 Task: Search one way flight ticket for 4 adults, 2 children, 2 infants in seat and 1 infant on lap in premium economy from Rockford: Chicago Rockford International Airport(was Northwest Chicagoland Regional Airport At Rockford) to Rock Springs: Southwest Wyoming Regional Airport (rock Springs Sweetwater County Airport) on 8-5-2023. Number of bags: 9 checked bags. Price is upto 108000. Outbound departure time preference is 10:00.
Action: Mouse moved to (299, 271)
Screenshot: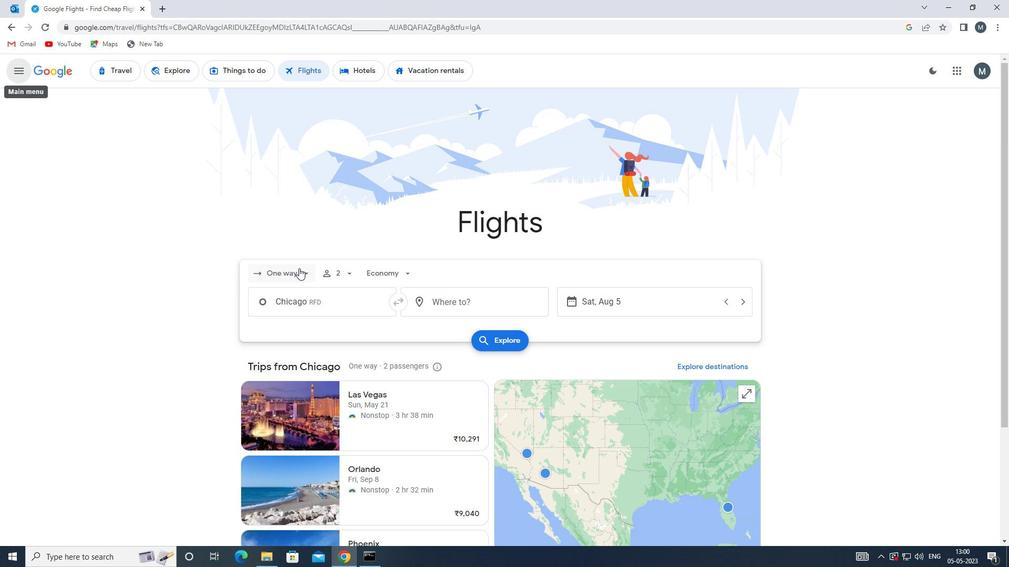 
Action: Mouse pressed left at (299, 271)
Screenshot: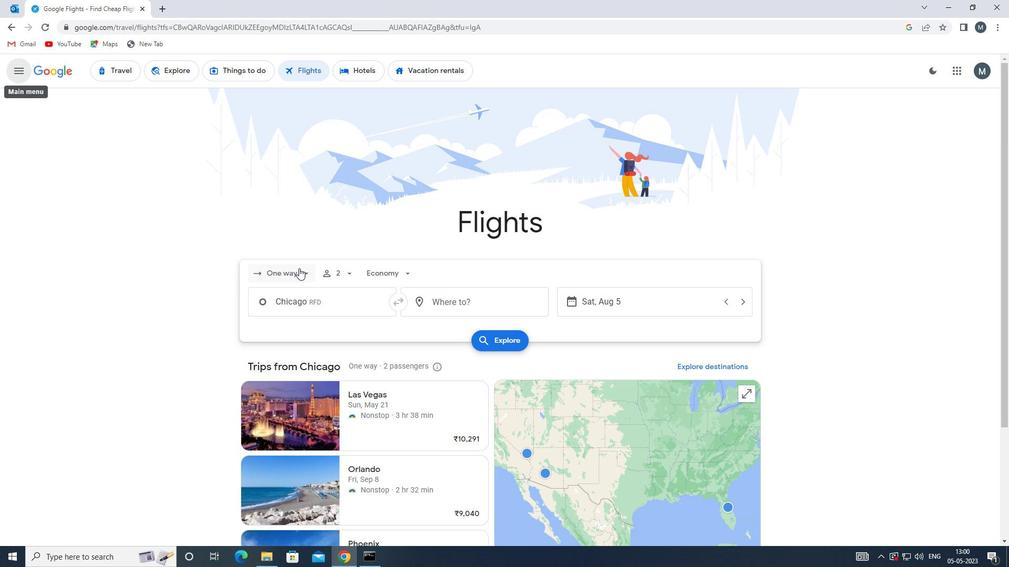 
Action: Mouse moved to (300, 320)
Screenshot: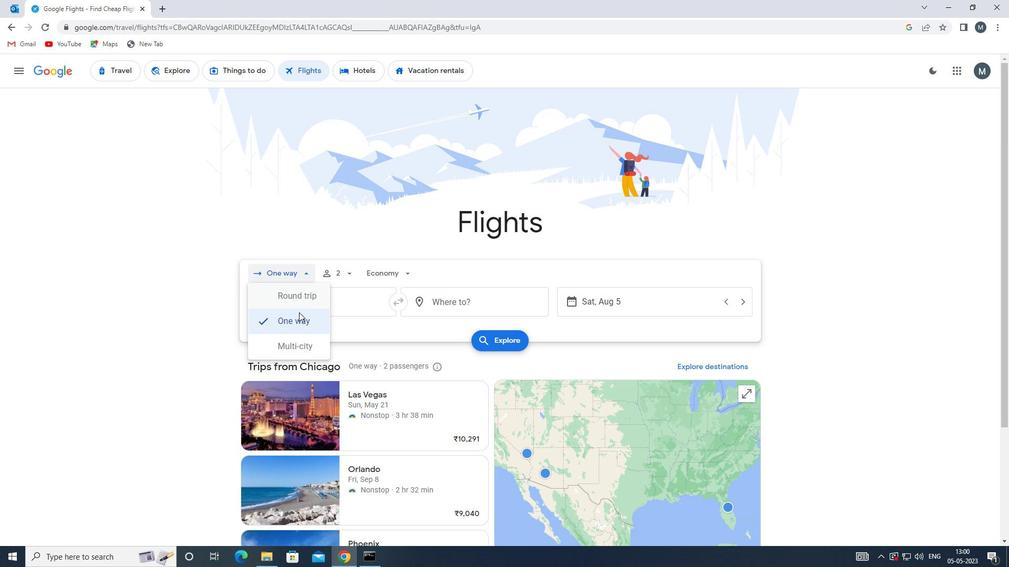 
Action: Mouse pressed left at (300, 320)
Screenshot: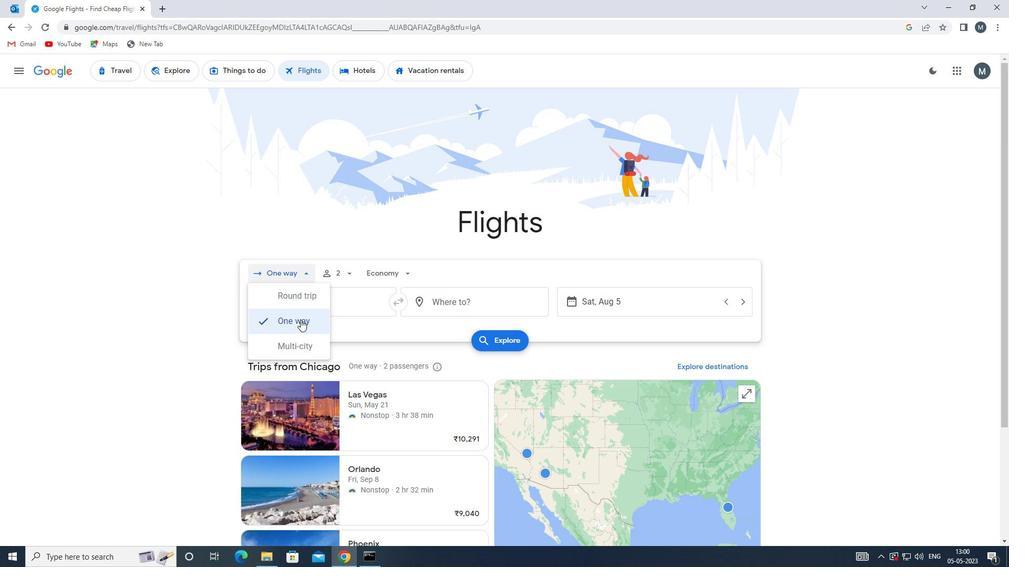 
Action: Mouse moved to (347, 276)
Screenshot: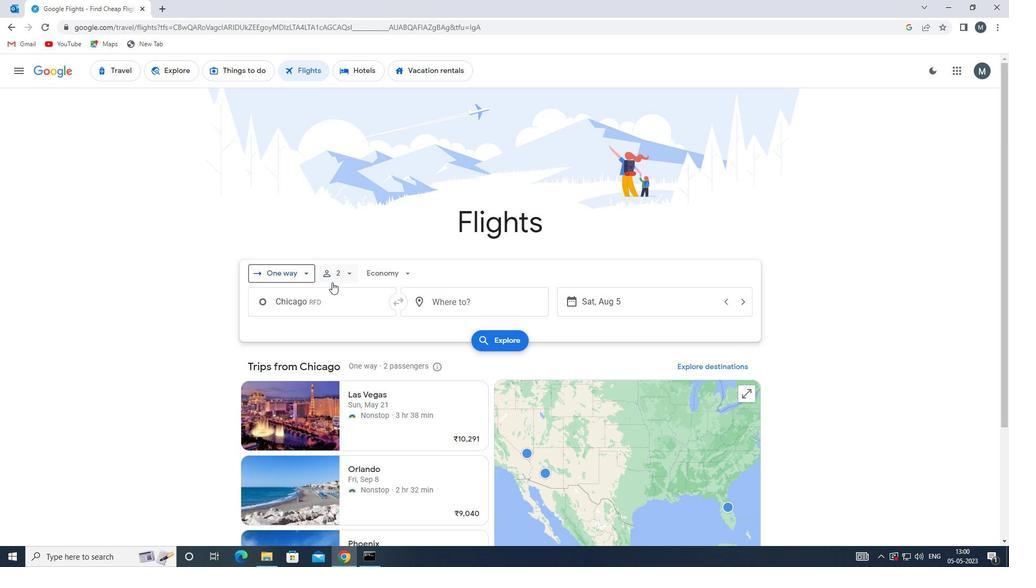 
Action: Mouse pressed left at (347, 276)
Screenshot: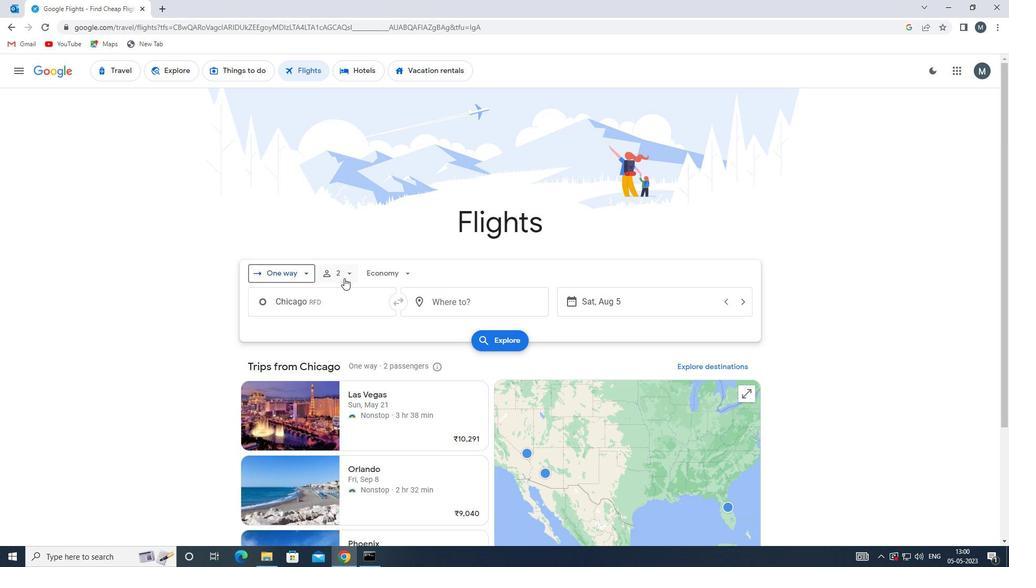 
Action: Mouse moved to (422, 299)
Screenshot: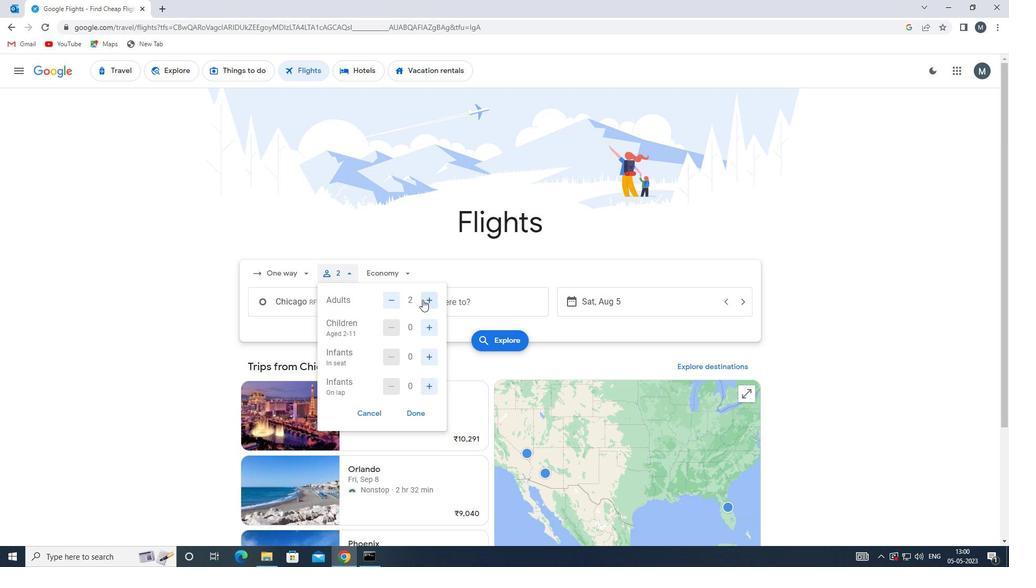 
Action: Mouse pressed left at (422, 299)
Screenshot: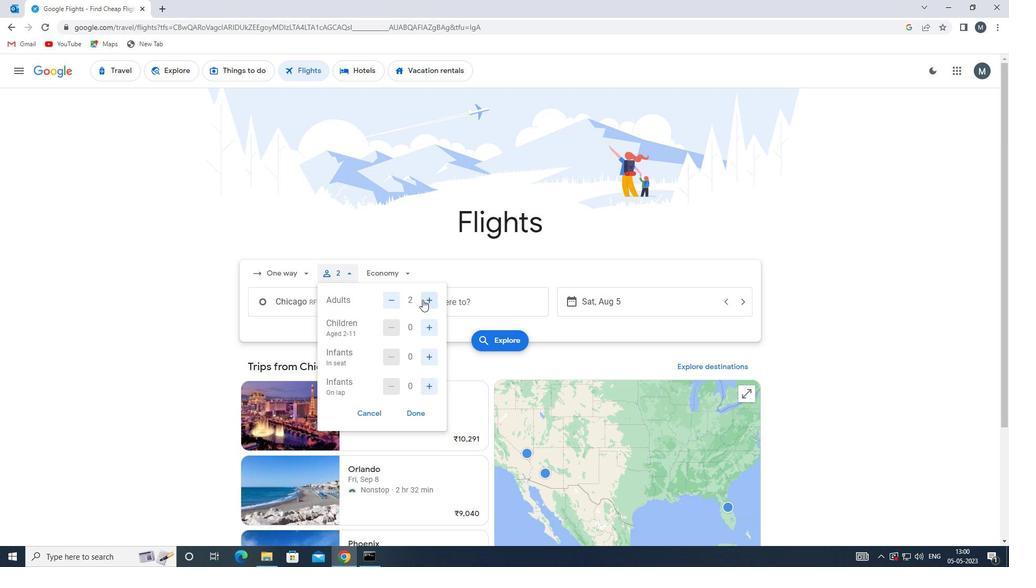 
Action: Mouse moved to (426, 301)
Screenshot: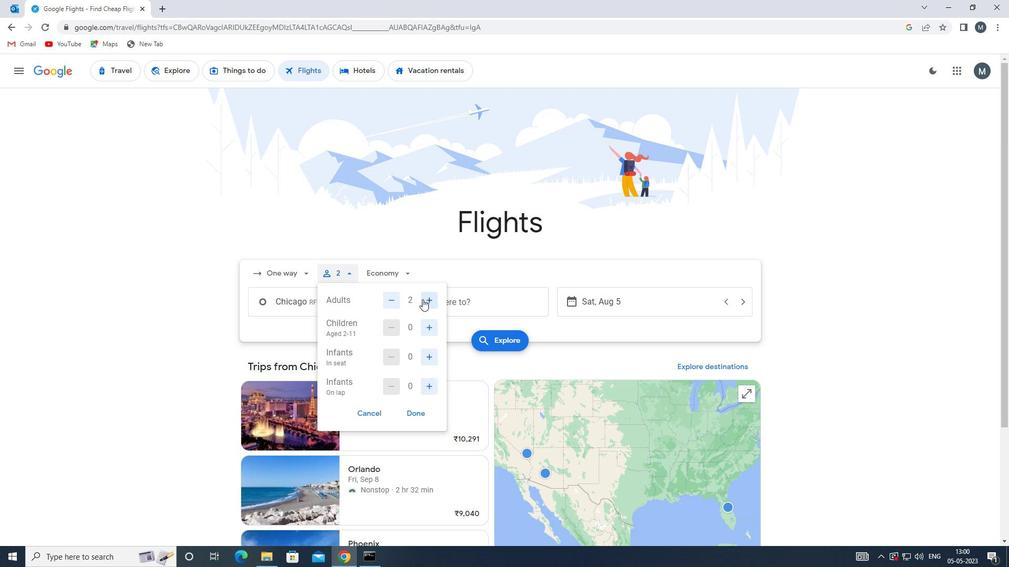 
Action: Mouse pressed left at (426, 301)
Screenshot: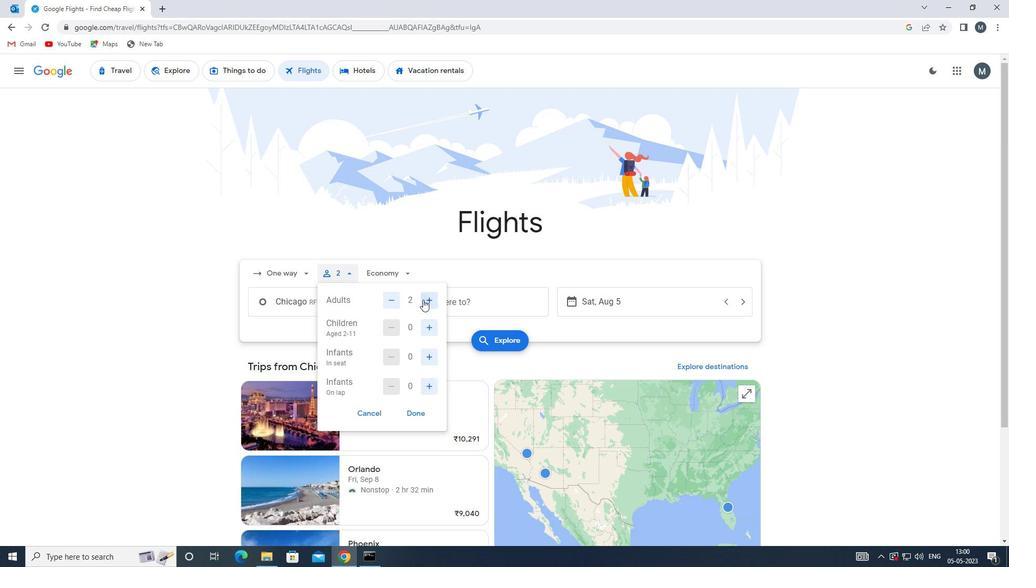 
Action: Mouse moved to (425, 327)
Screenshot: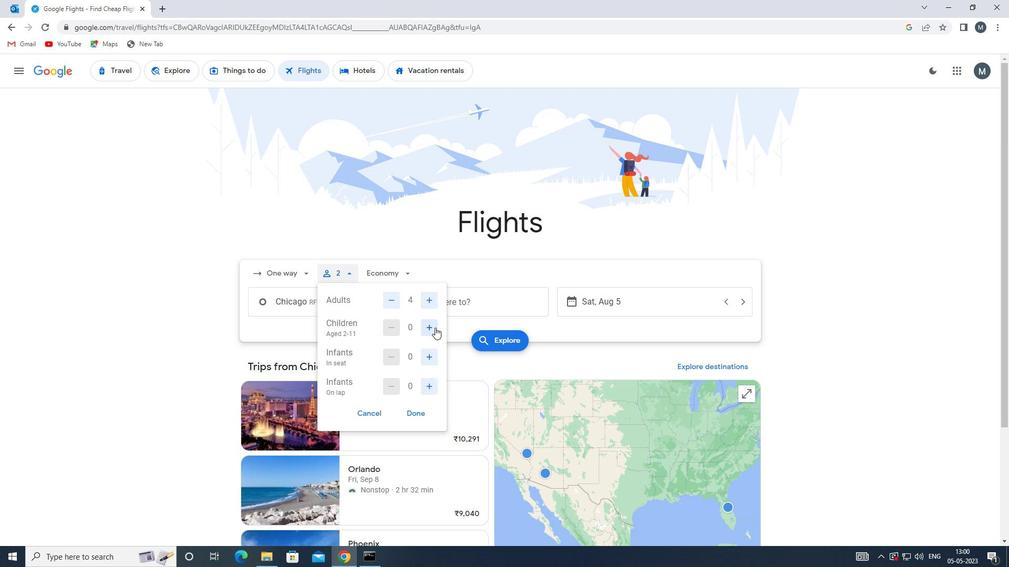 
Action: Mouse pressed left at (425, 327)
Screenshot: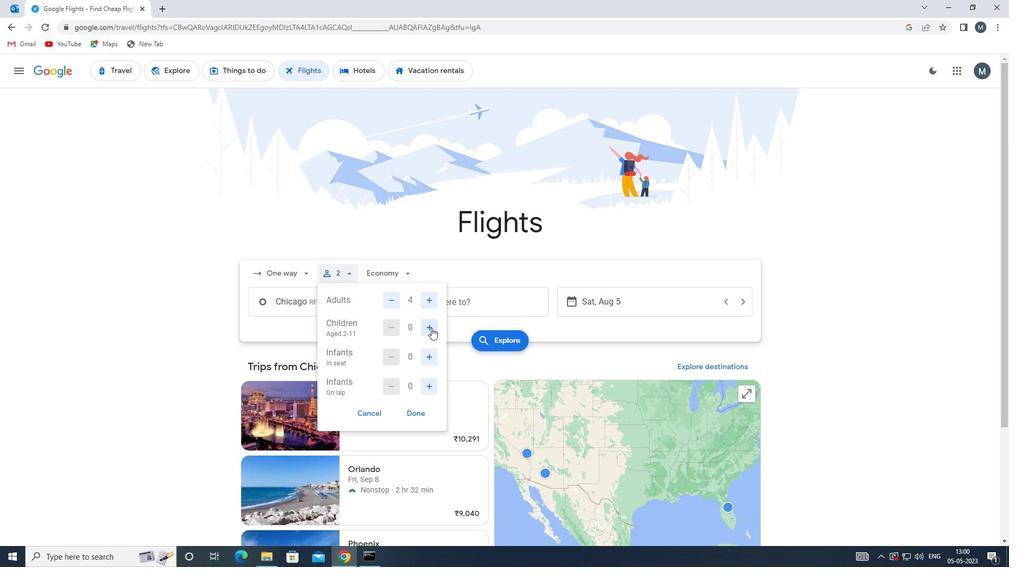 
Action: Mouse pressed left at (425, 327)
Screenshot: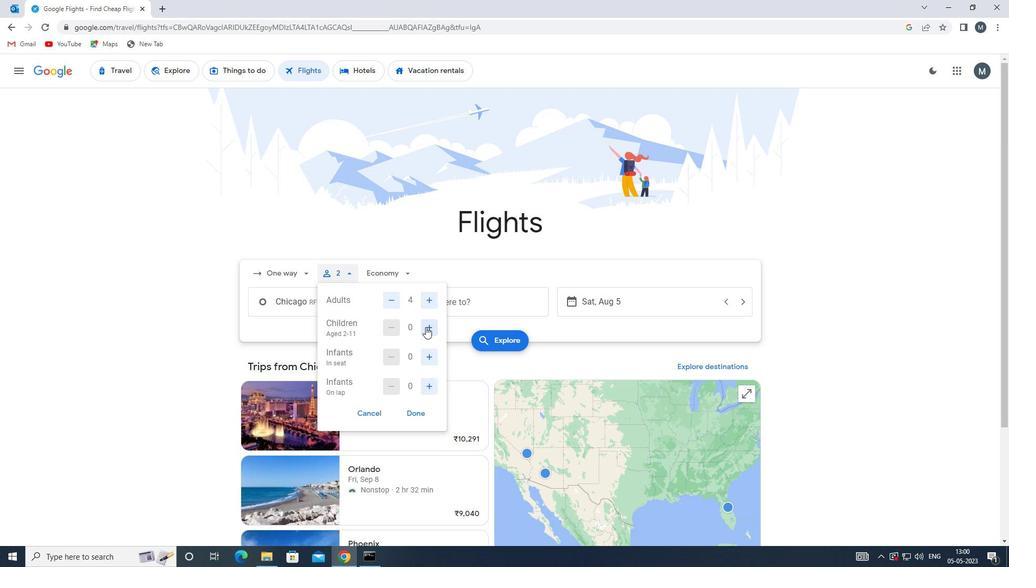 
Action: Mouse moved to (428, 353)
Screenshot: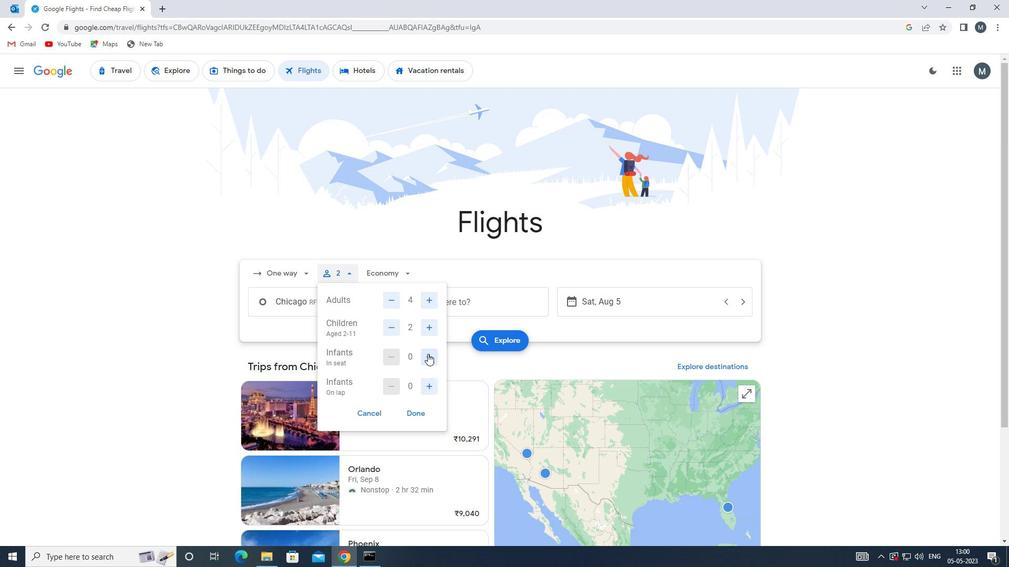 
Action: Mouse pressed left at (428, 353)
Screenshot: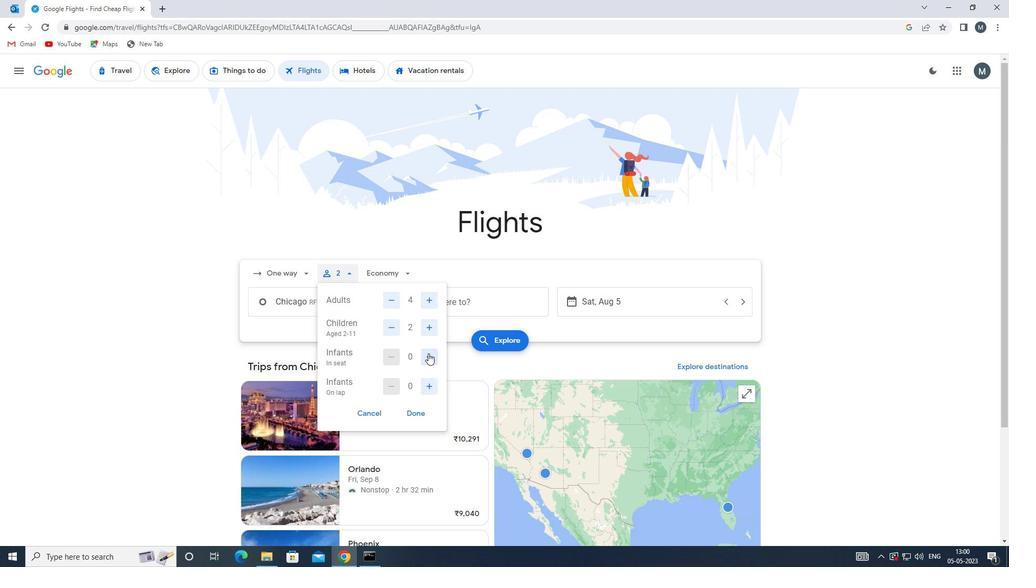 
Action: Mouse moved to (429, 353)
Screenshot: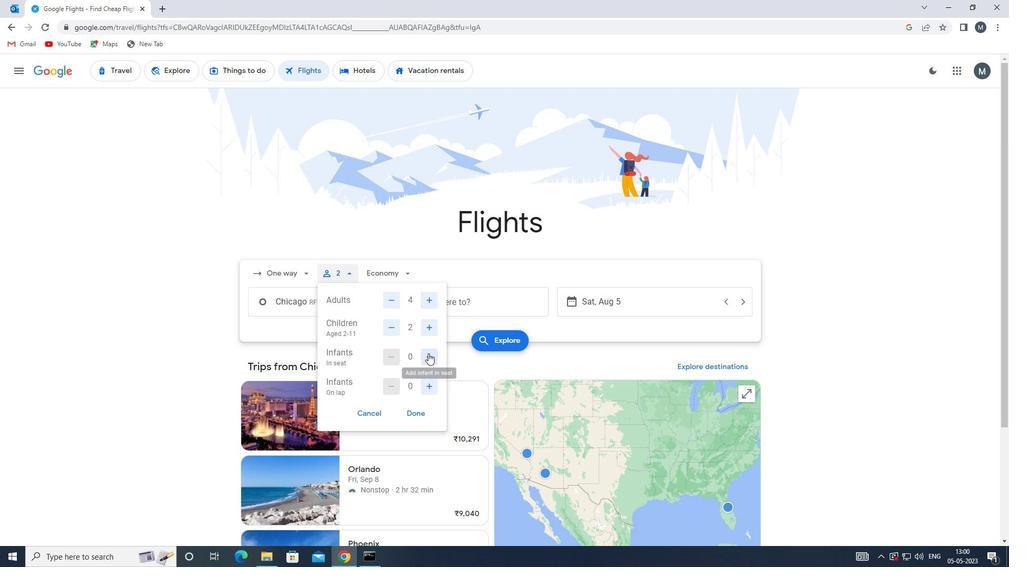 
Action: Mouse pressed left at (429, 353)
Screenshot: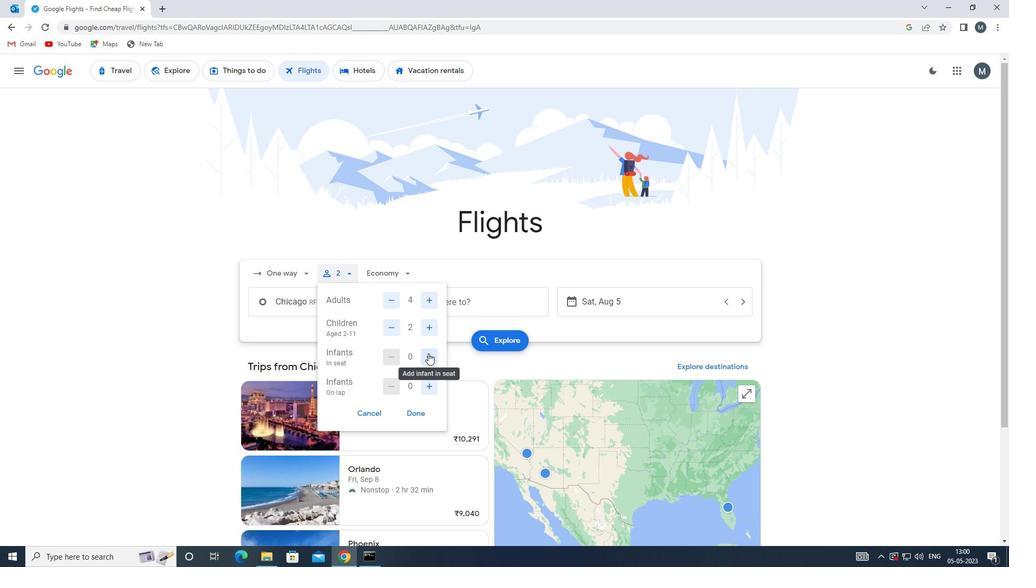 
Action: Mouse moved to (423, 384)
Screenshot: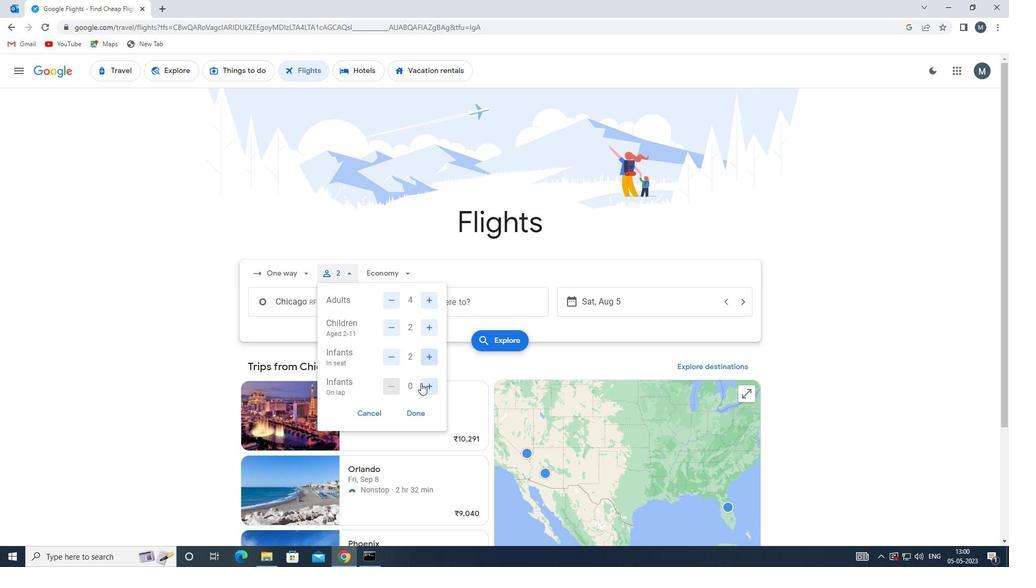 
Action: Mouse pressed left at (423, 384)
Screenshot: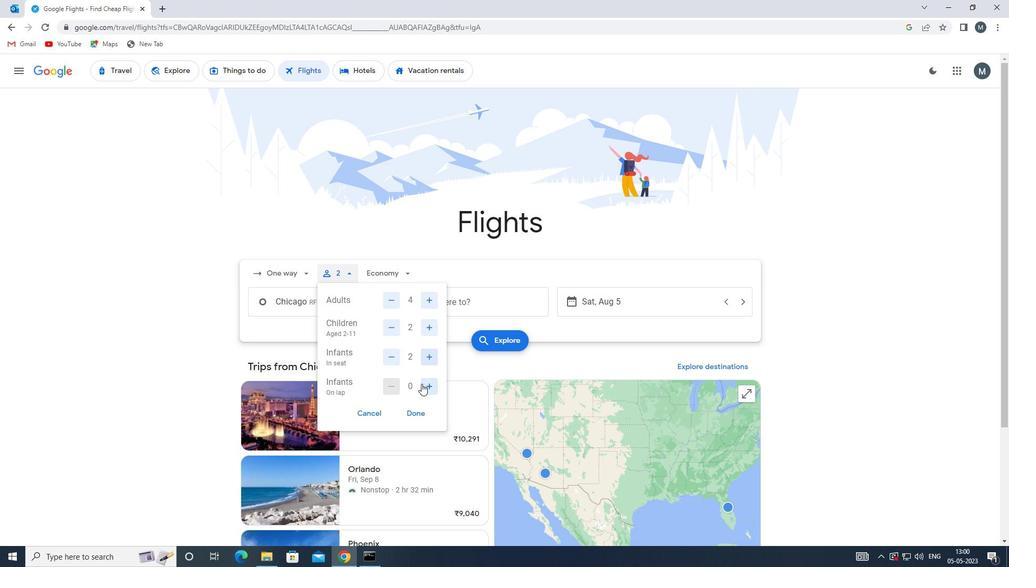 
Action: Mouse moved to (424, 407)
Screenshot: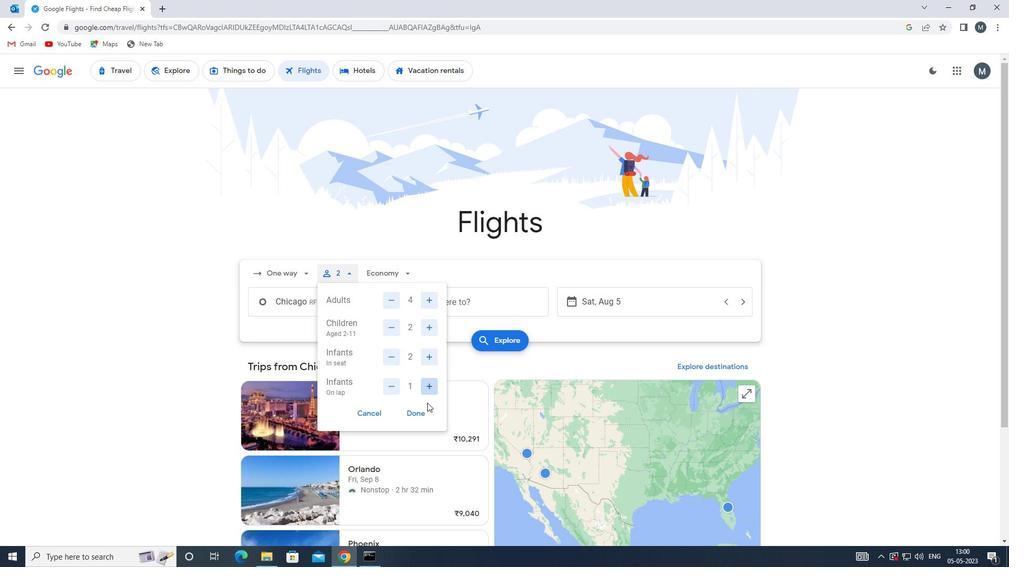 
Action: Mouse pressed left at (424, 407)
Screenshot: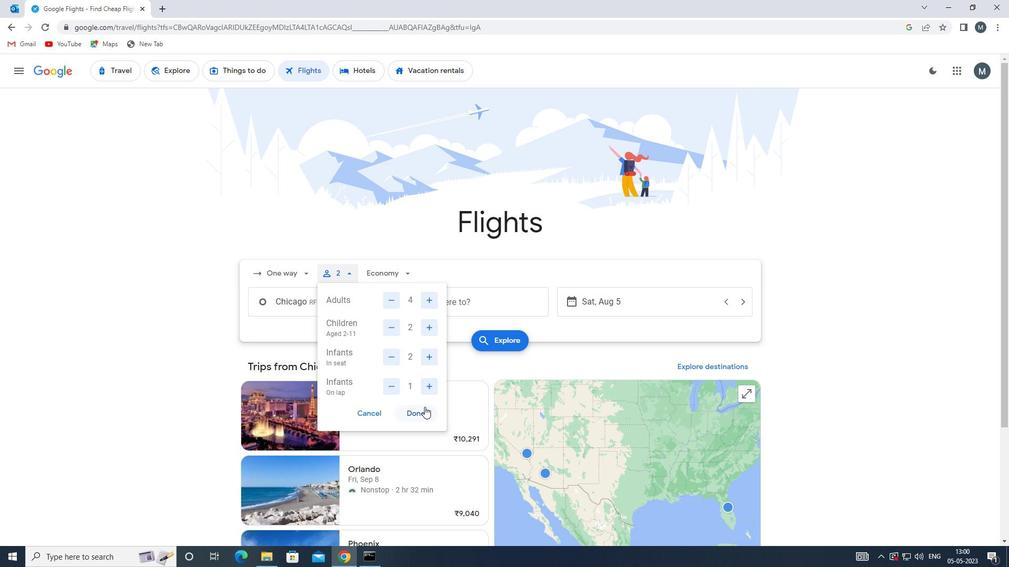 
Action: Mouse moved to (405, 274)
Screenshot: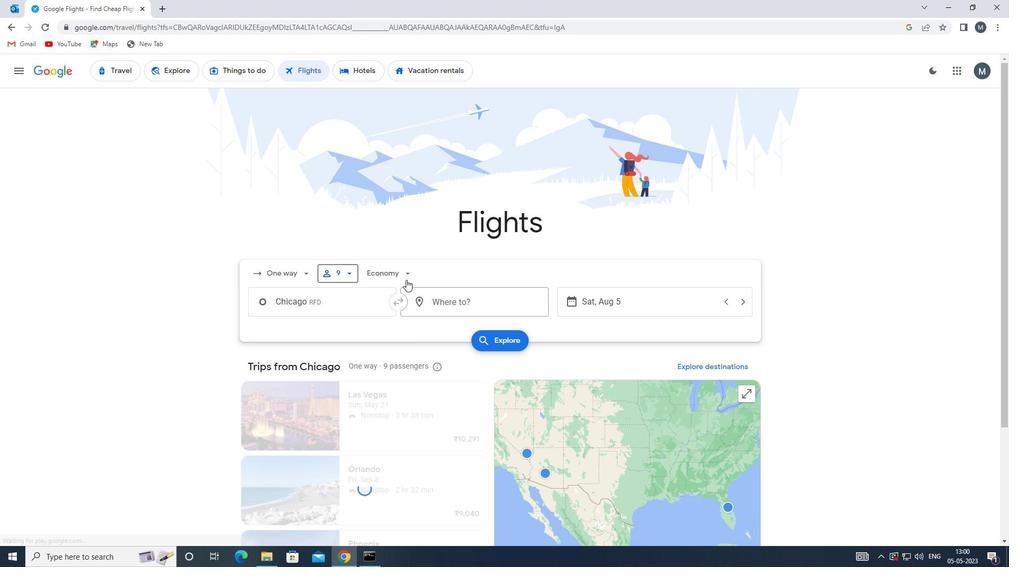 
Action: Mouse pressed left at (405, 274)
Screenshot: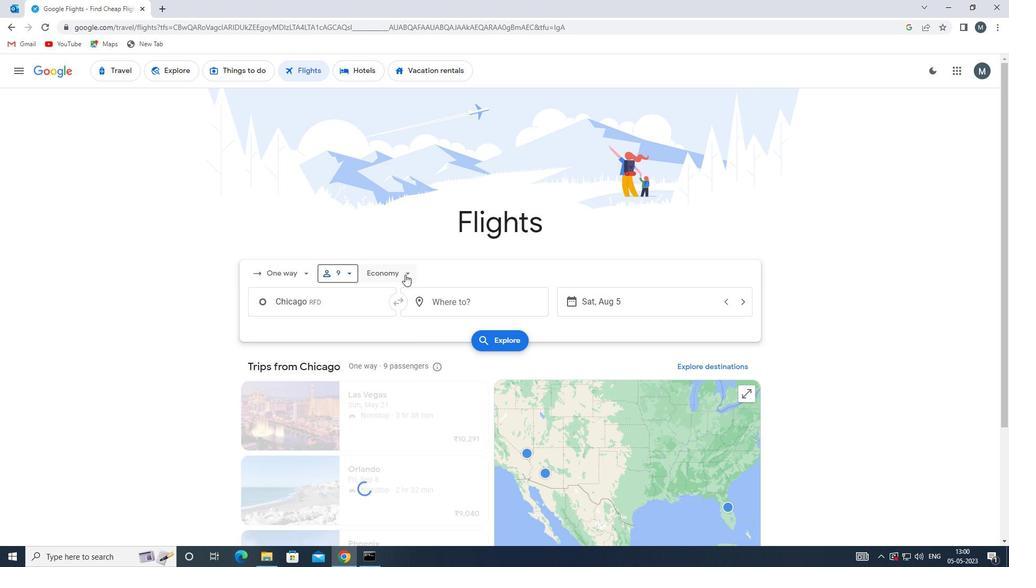
Action: Mouse moved to (410, 319)
Screenshot: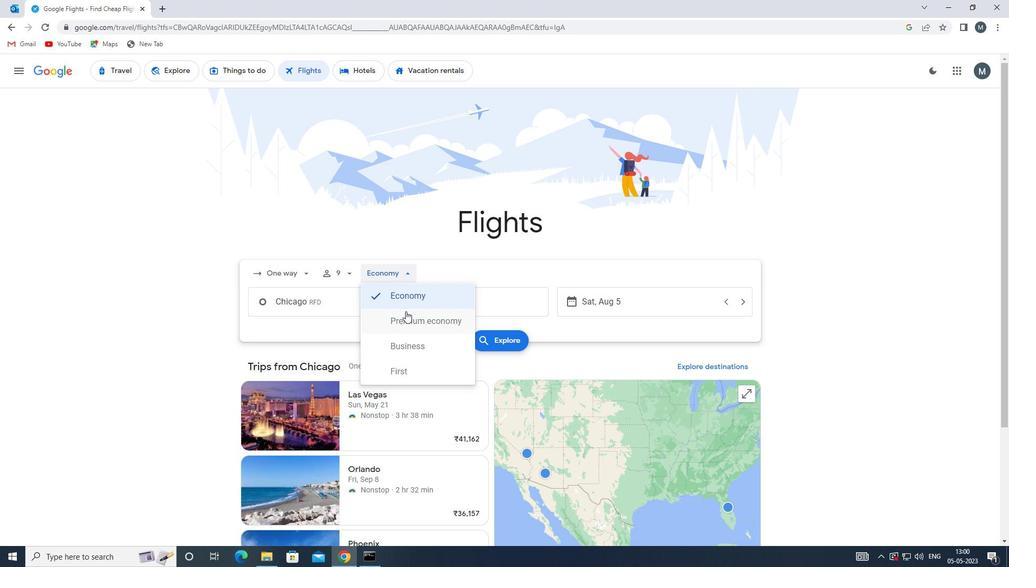 
Action: Mouse pressed left at (410, 319)
Screenshot: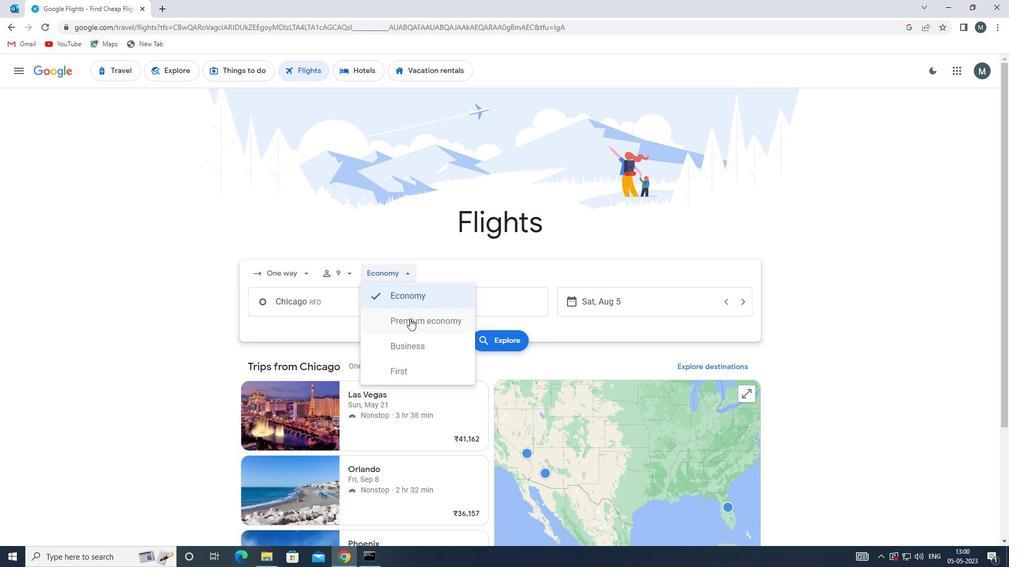 
Action: Mouse moved to (326, 301)
Screenshot: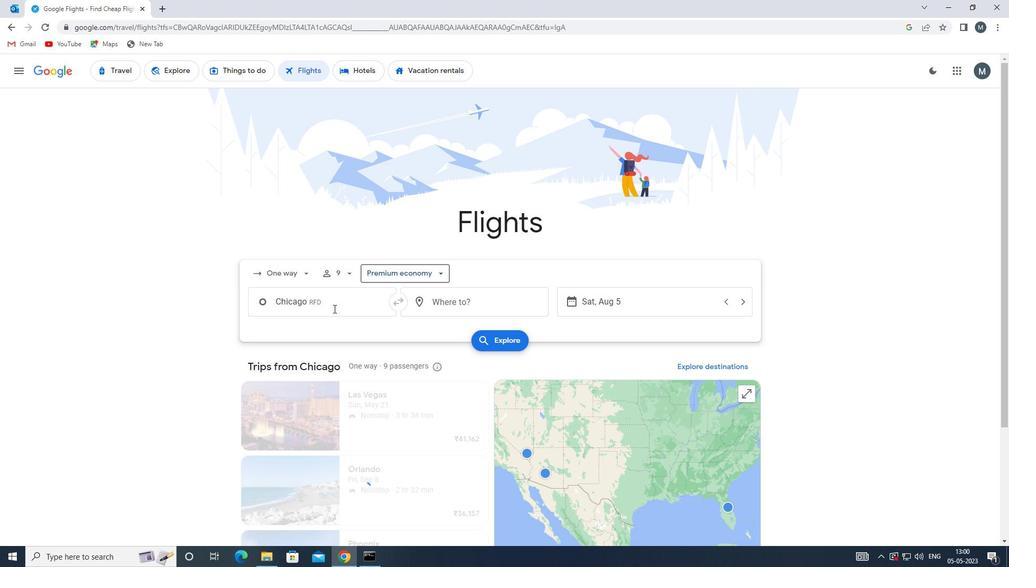 
Action: Mouse pressed left at (326, 301)
Screenshot: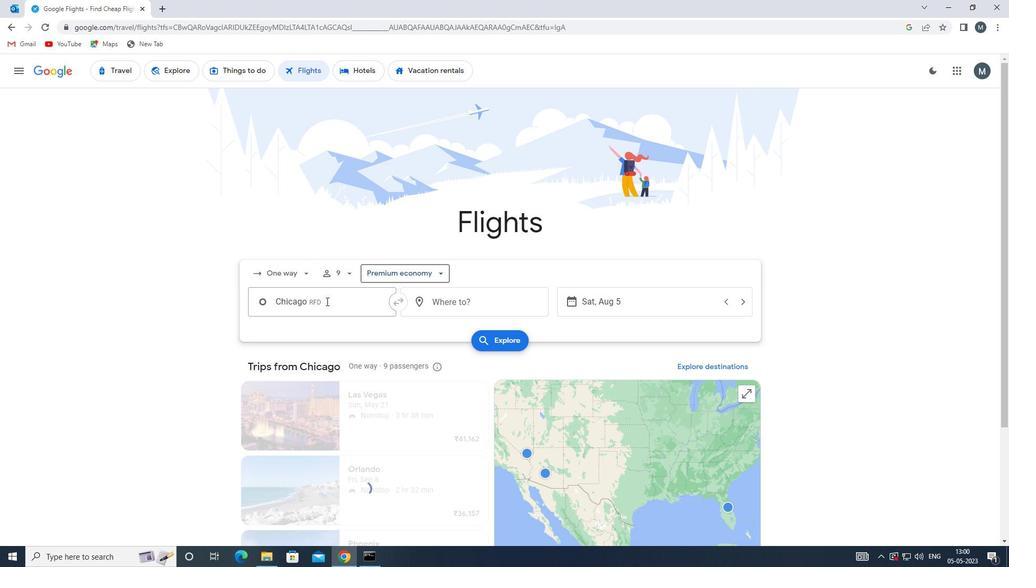 
Action: Mouse moved to (356, 414)
Screenshot: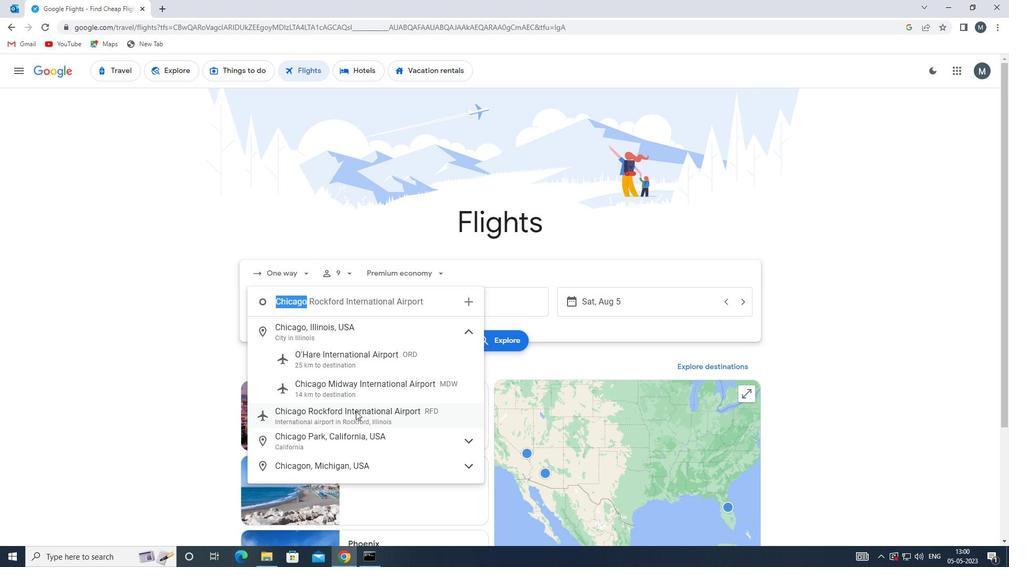 
Action: Mouse pressed left at (356, 414)
Screenshot: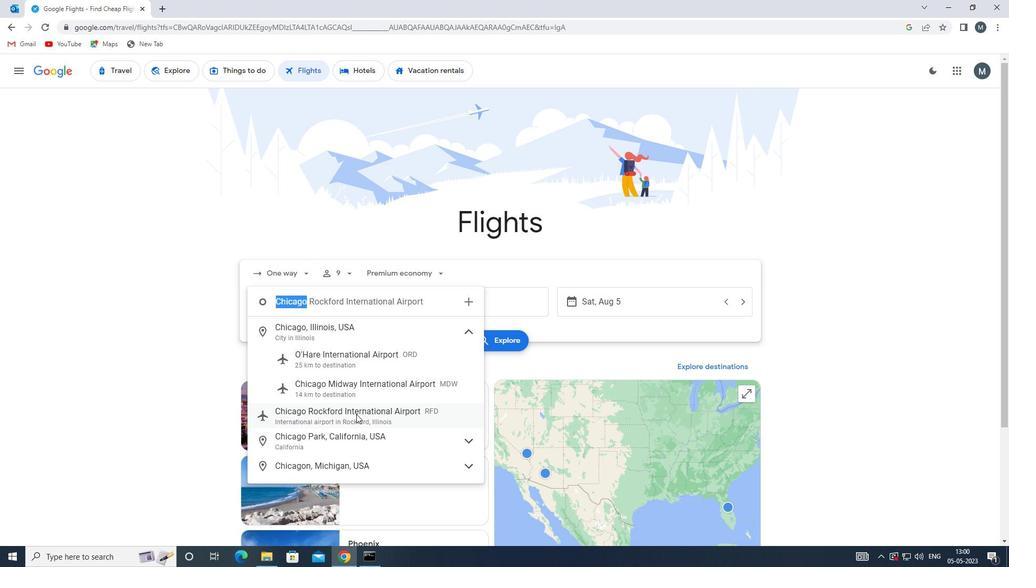 
Action: Mouse moved to (455, 300)
Screenshot: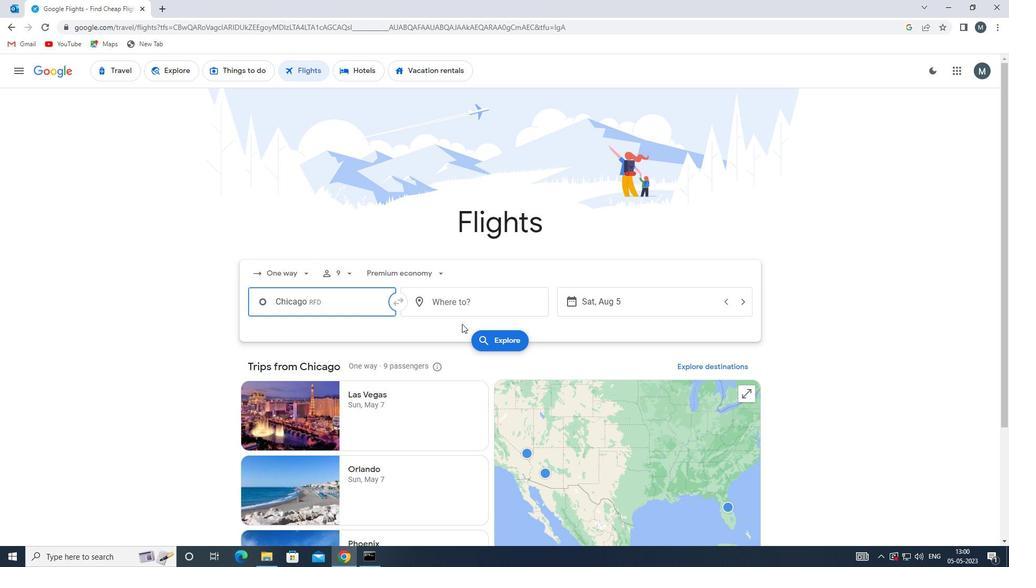 
Action: Mouse pressed left at (455, 300)
Screenshot: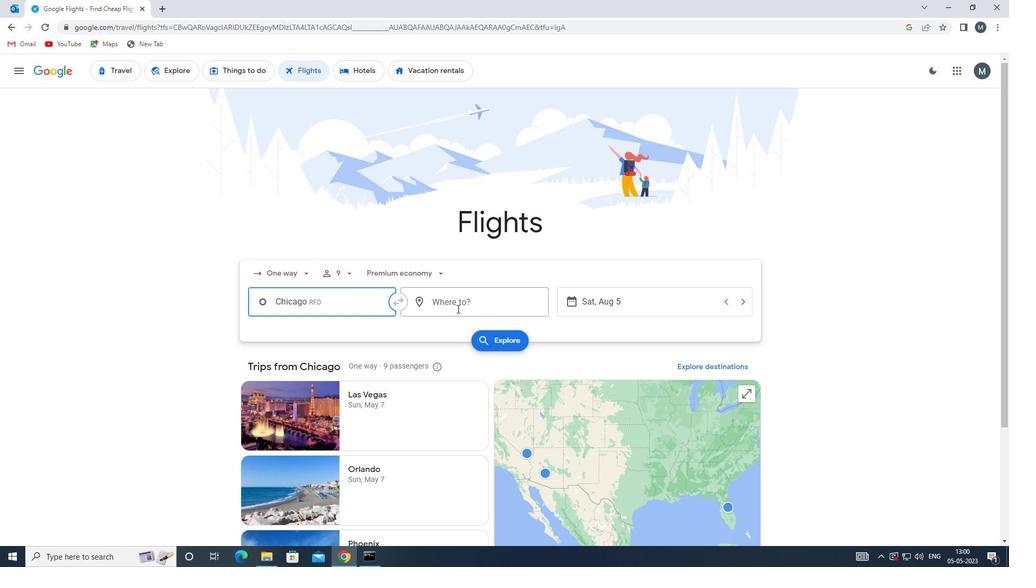 
Action: Mouse moved to (450, 303)
Screenshot: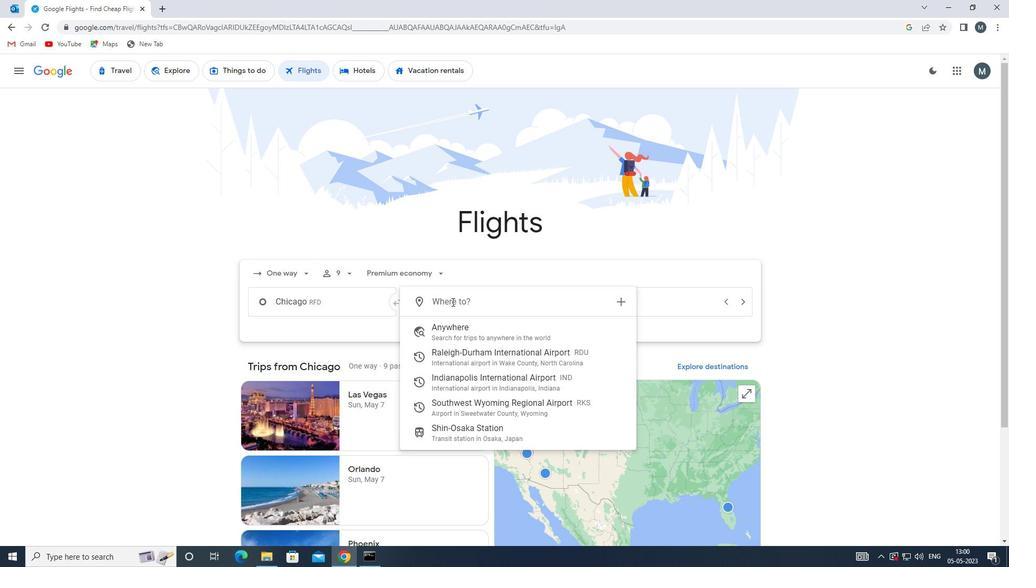 
Action: Key pressed rks
Screenshot: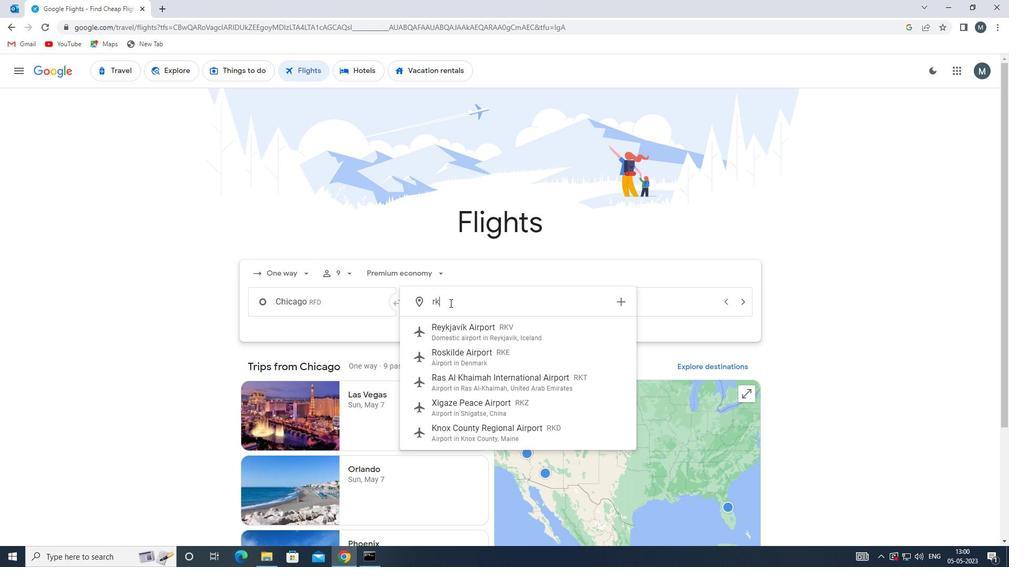 
Action: Mouse moved to (463, 332)
Screenshot: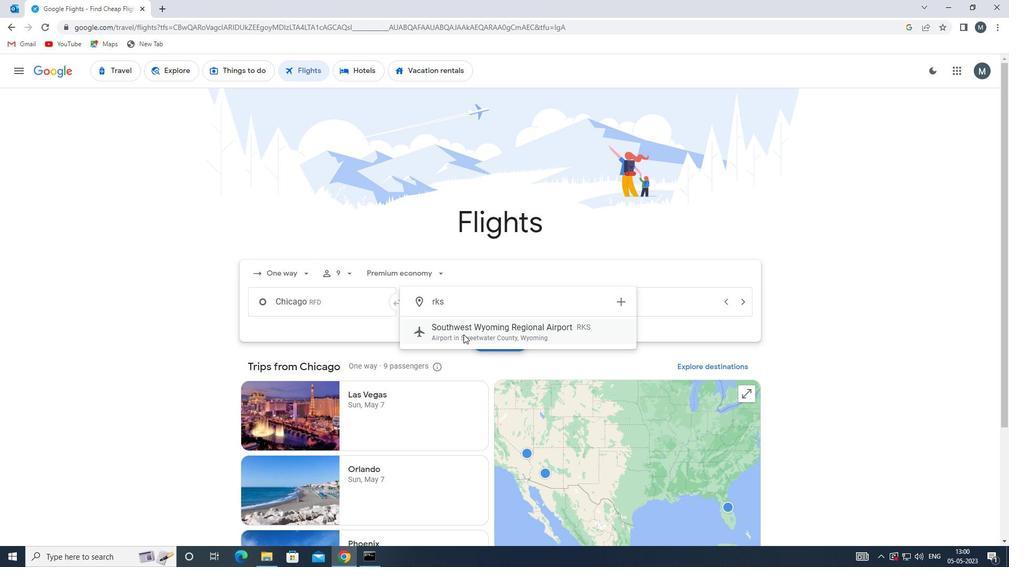
Action: Mouse pressed left at (463, 332)
Screenshot: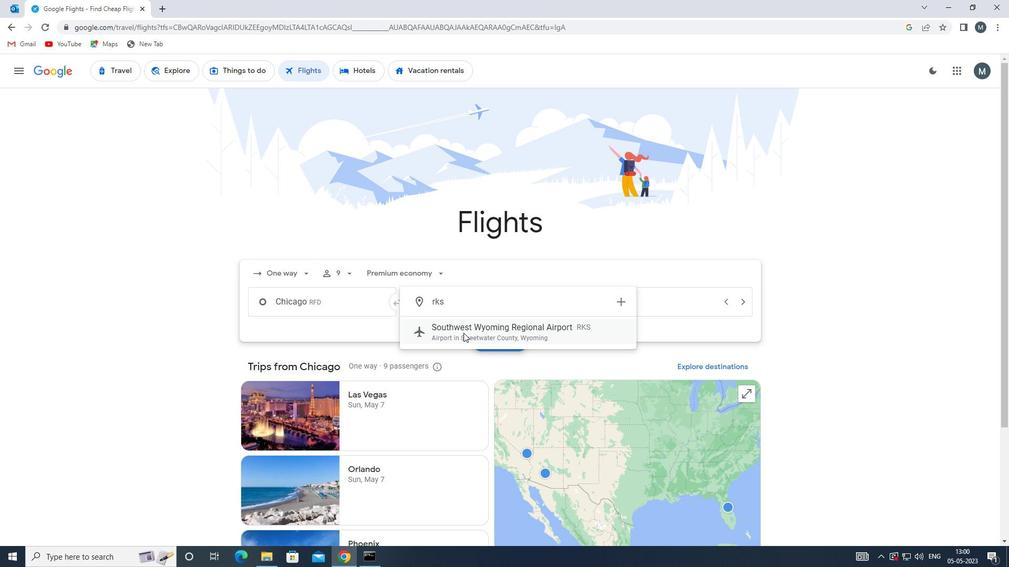
Action: Mouse moved to (611, 301)
Screenshot: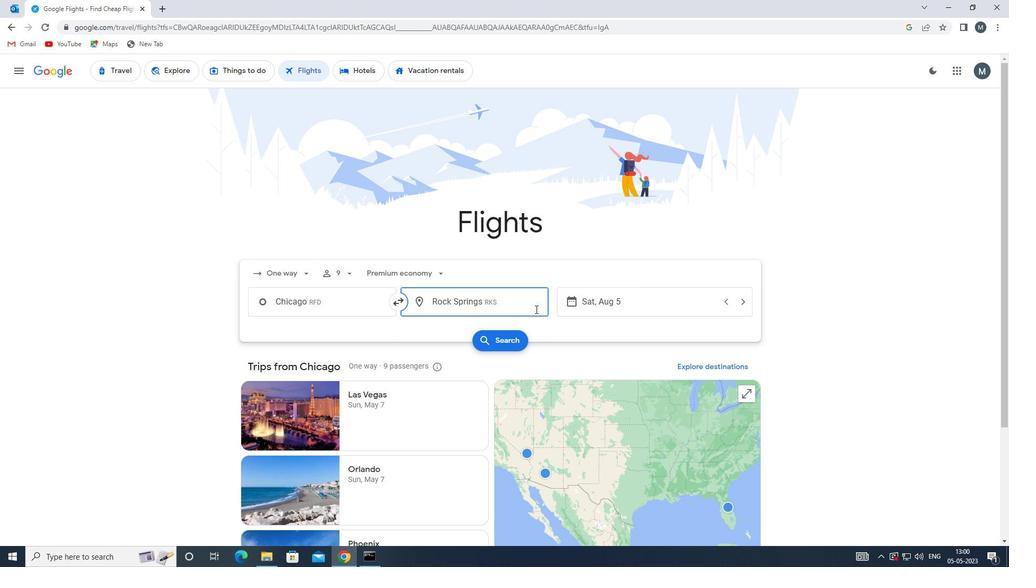 
Action: Mouse pressed left at (611, 301)
Screenshot: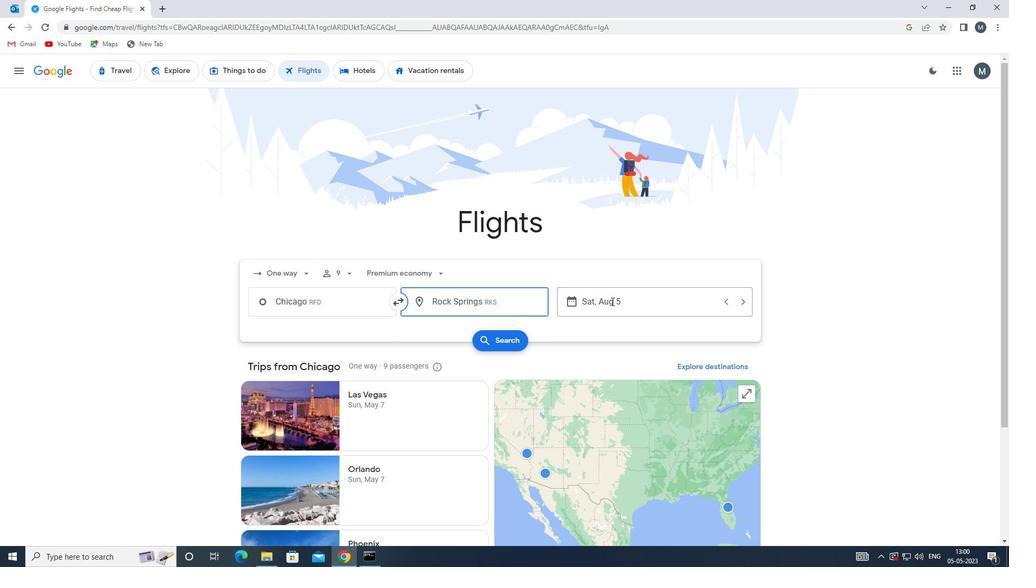 
Action: Mouse moved to (529, 354)
Screenshot: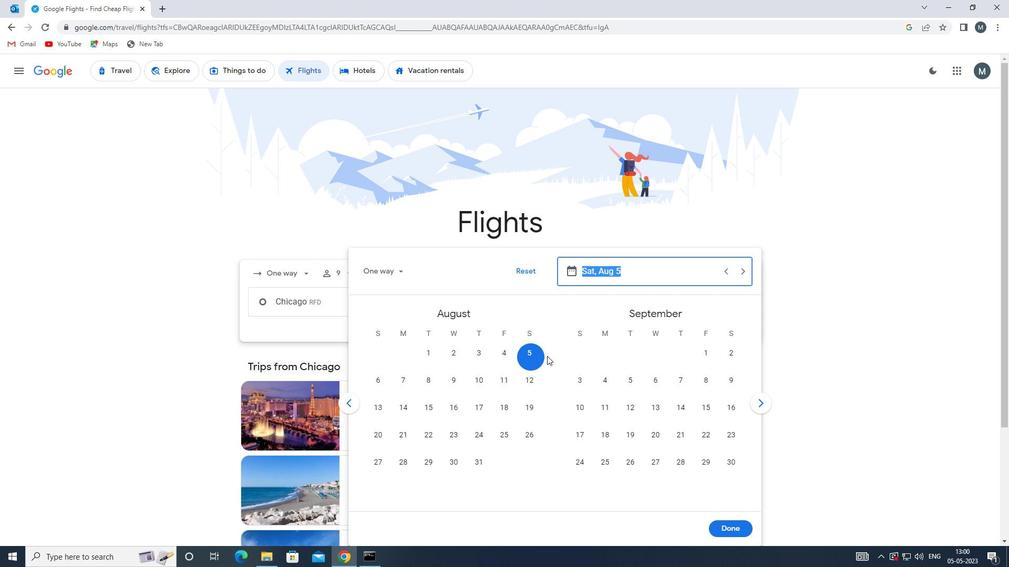 
Action: Mouse pressed left at (529, 354)
Screenshot: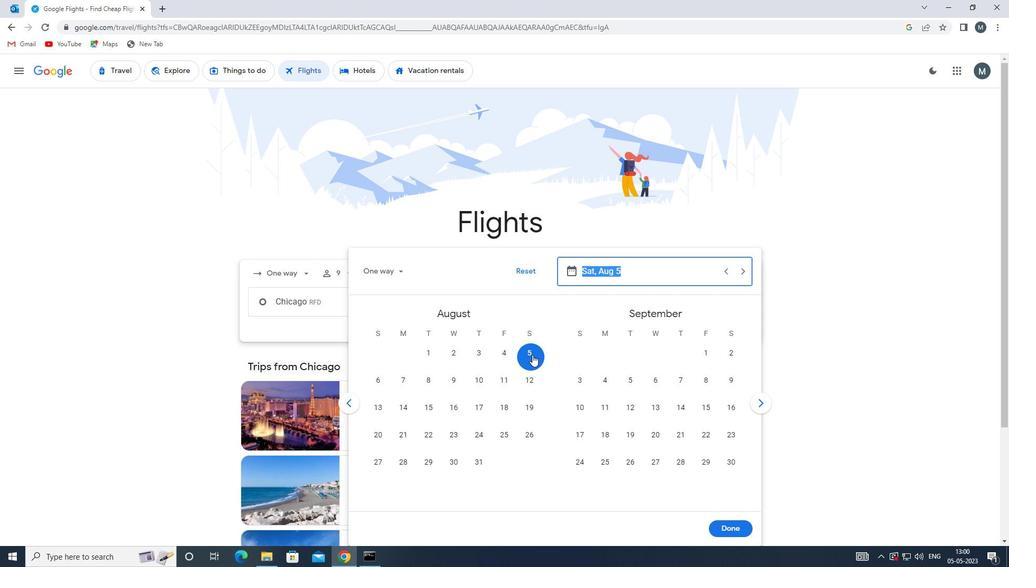 
Action: Mouse moved to (726, 528)
Screenshot: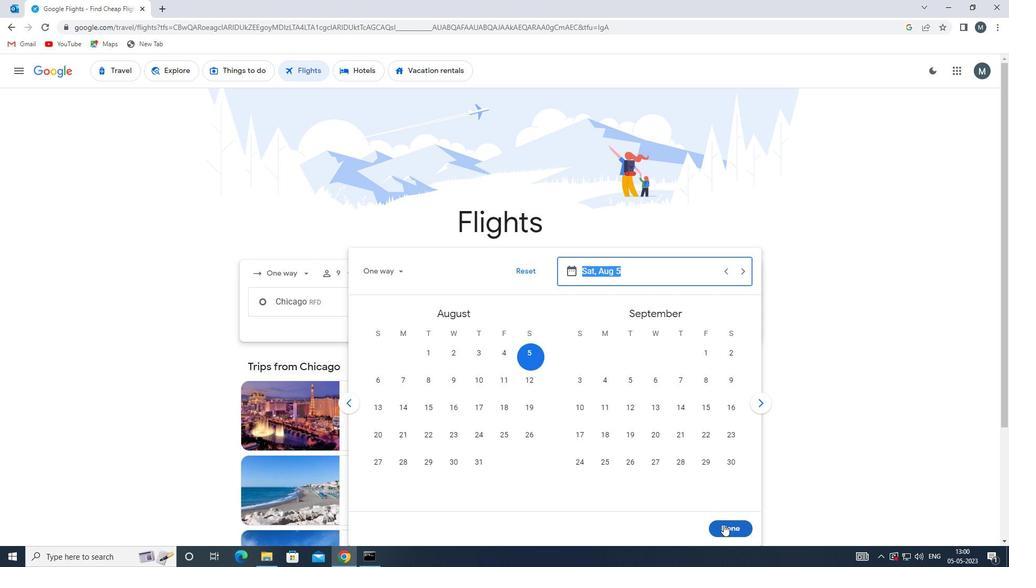 
Action: Mouse pressed left at (726, 528)
Screenshot: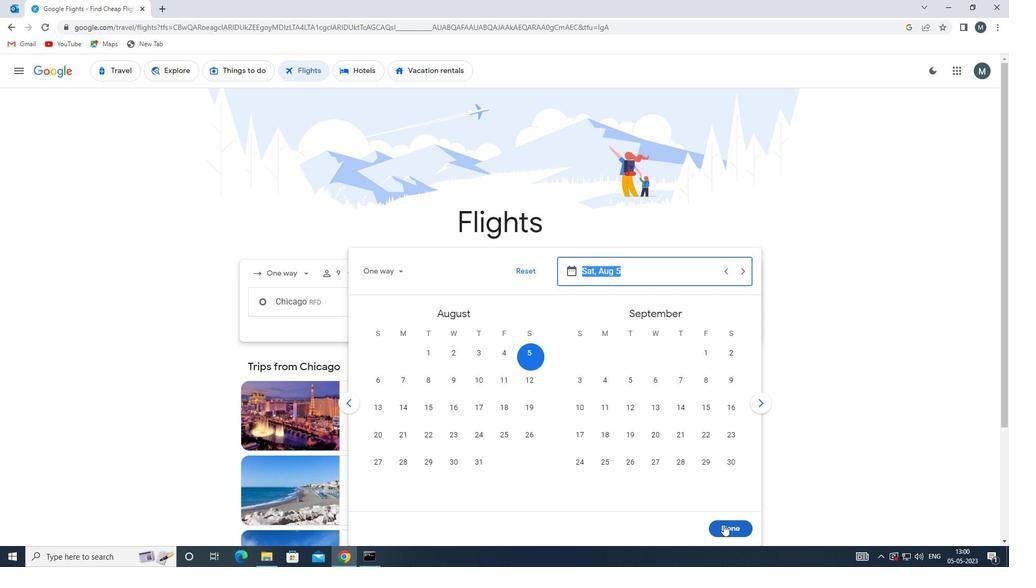 
Action: Mouse moved to (493, 342)
Screenshot: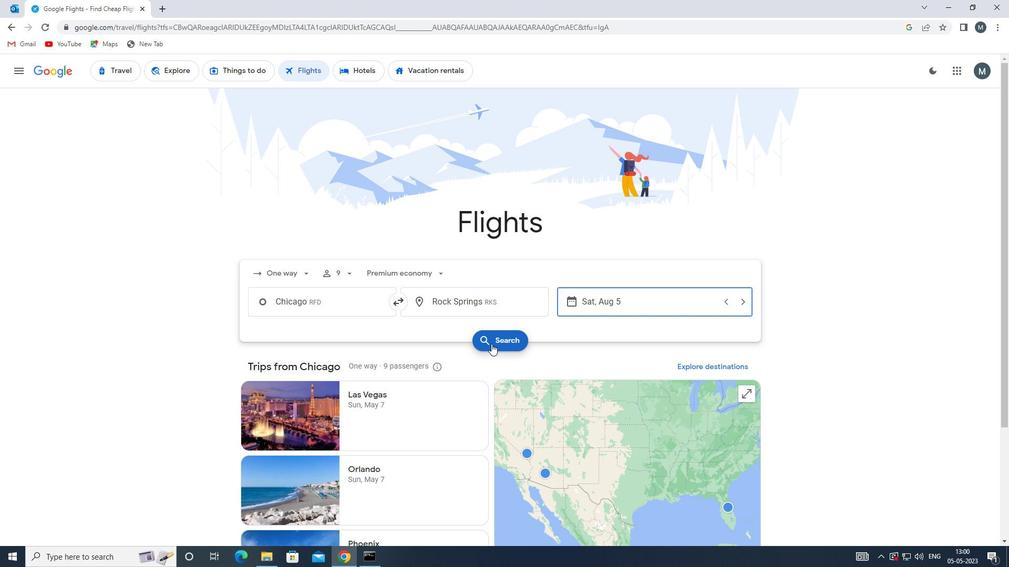 
Action: Mouse pressed left at (493, 342)
Screenshot: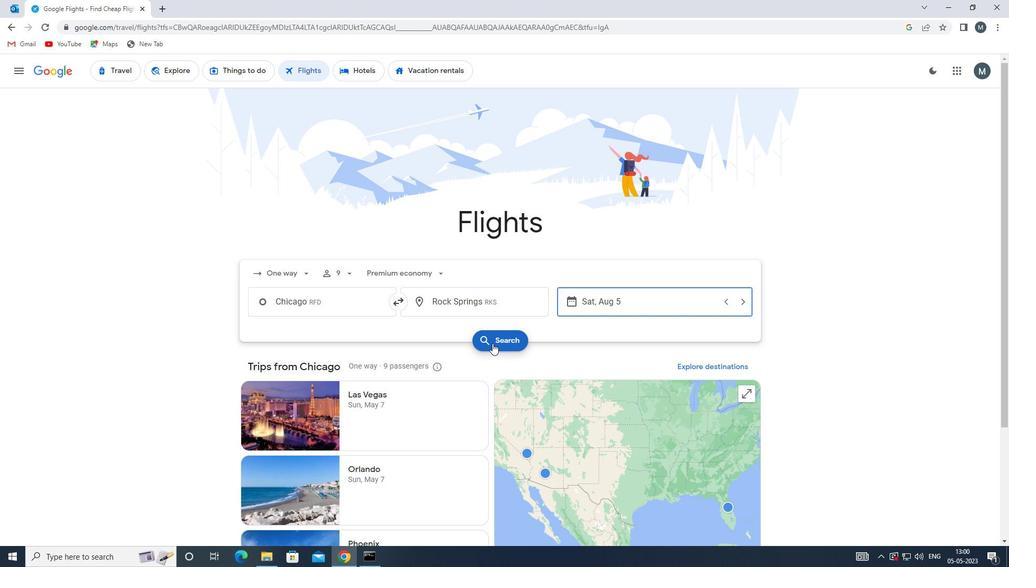 
Action: Mouse moved to (254, 171)
Screenshot: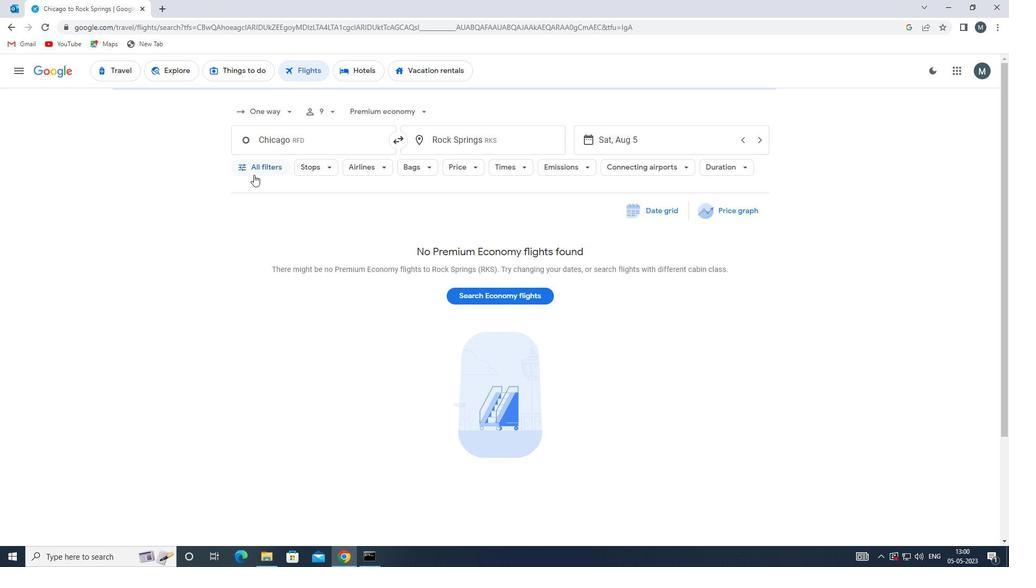 
Action: Mouse pressed left at (254, 171)
Screenshot: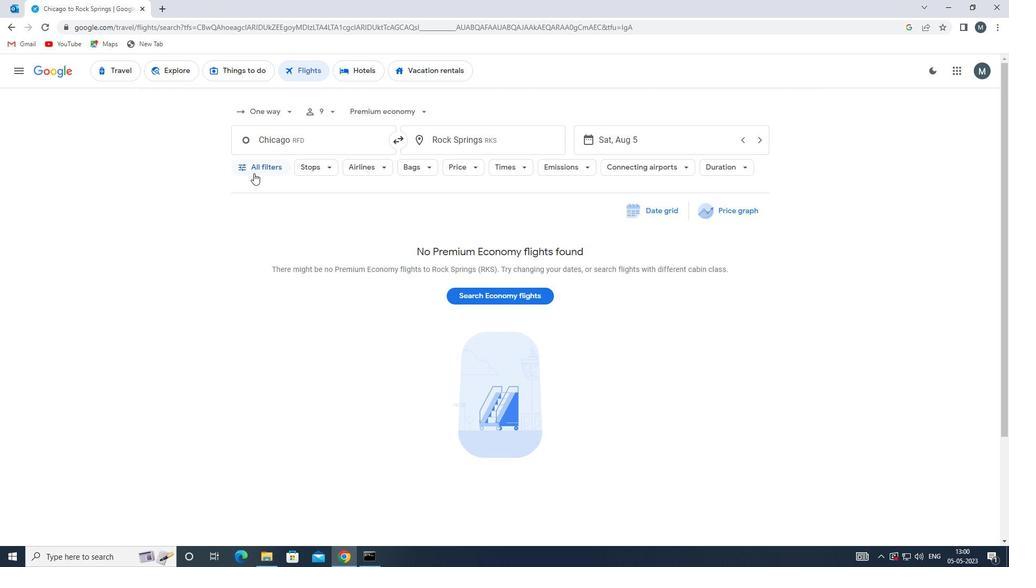 
Action: Mouse moved to (259, 212)
Screenshot: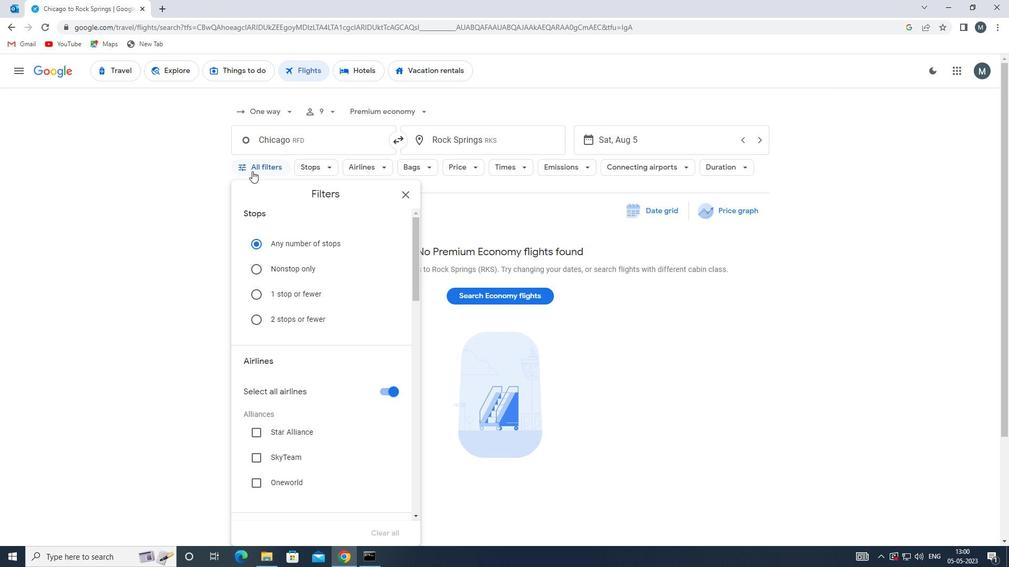 
Action: Mouse scrolled (259, 211) with delta (0, 0)
Screenshot: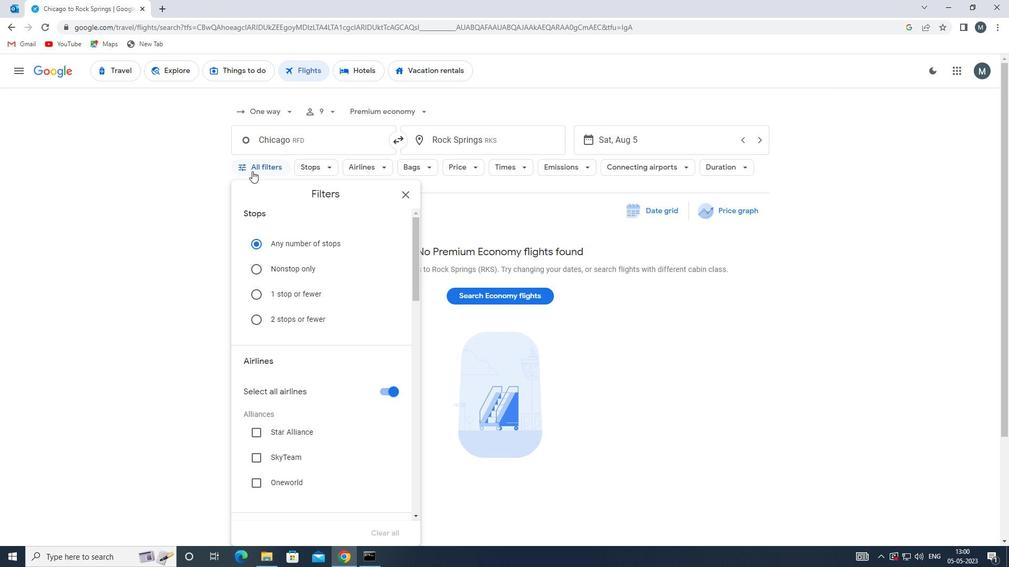 
Action: Mouse moved to (382, 341)
Screenshot: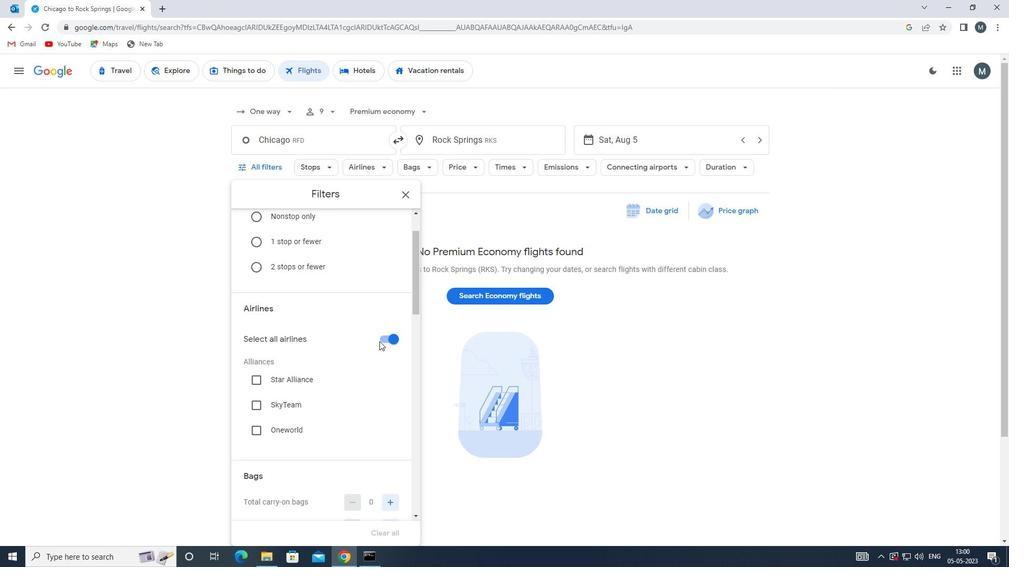 
Action: Mouse pressed left at (382, 341)
Screenshot: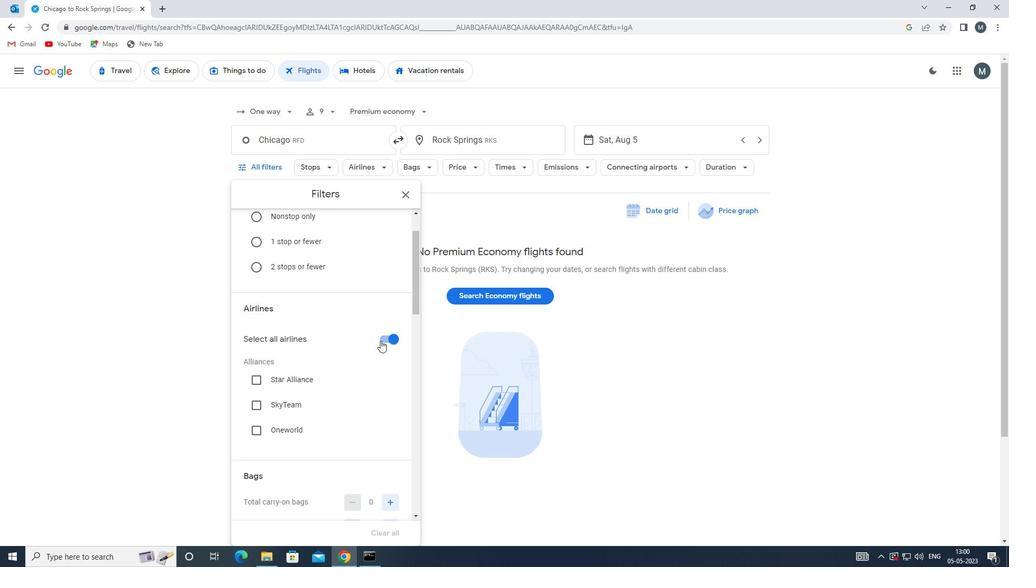 
Action: Mouse moved to (304, 321)
Screenshot: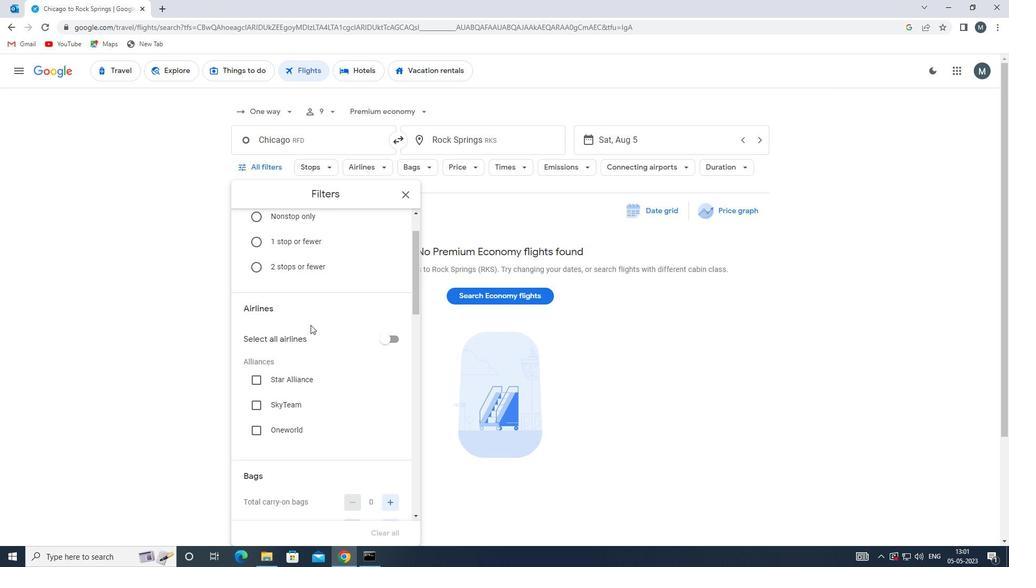 
Action: Mouse scrolled (304, 320) with delta (0, 0)
Screenshot: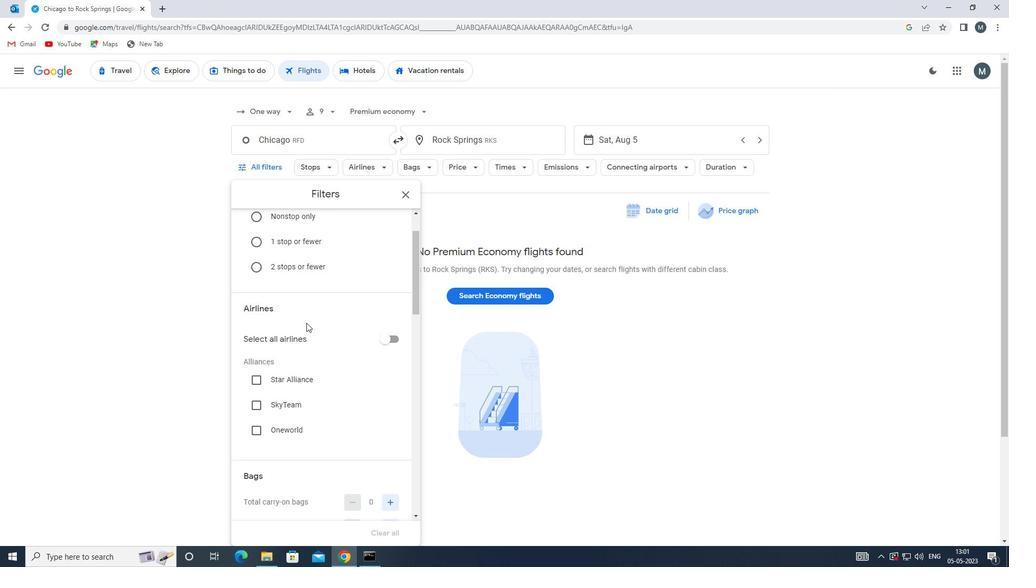 
Action: Mouse moved to (353, 319)
Screenshot: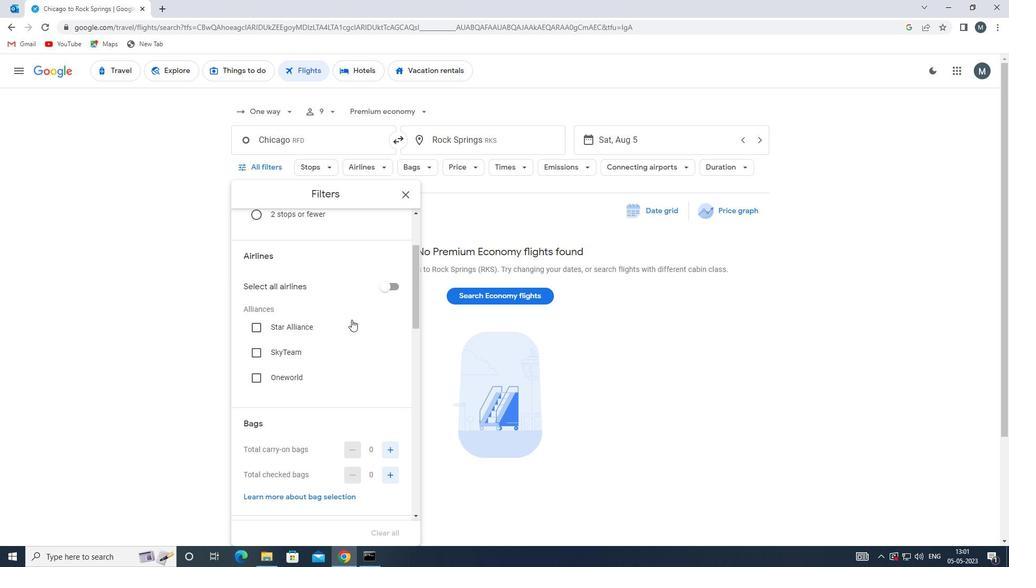 
Action: Mouse scrolled (353, 318) with delta (0, 0)
Screenshot: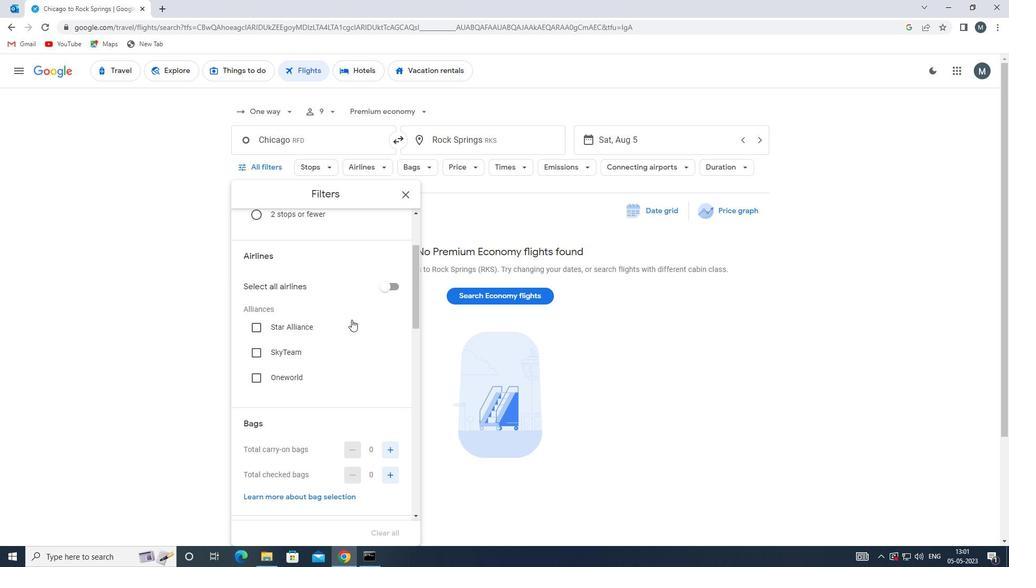 
Action: Mouse moved to (351, 325)
Screenshot: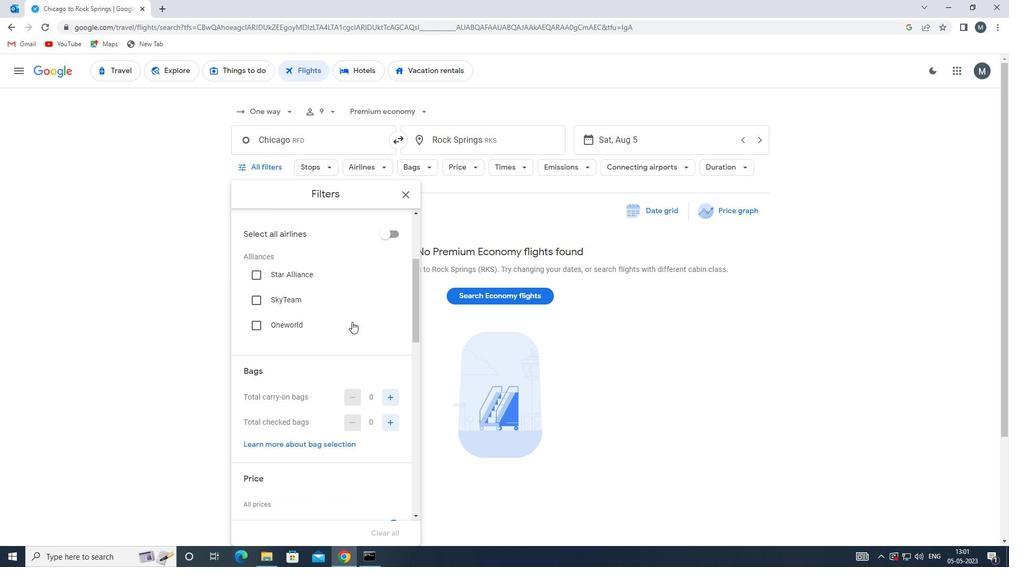 
Action: Mouse scrolled (351, 325) with delta (0, 0)
Screenshot: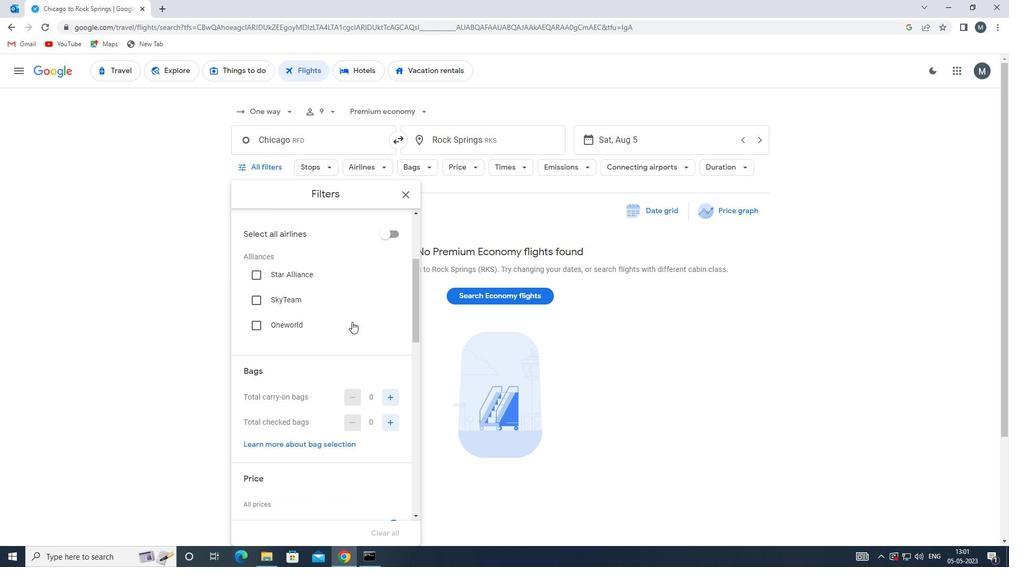 
Action: Mouse moved to (394, 371)
Screenshot: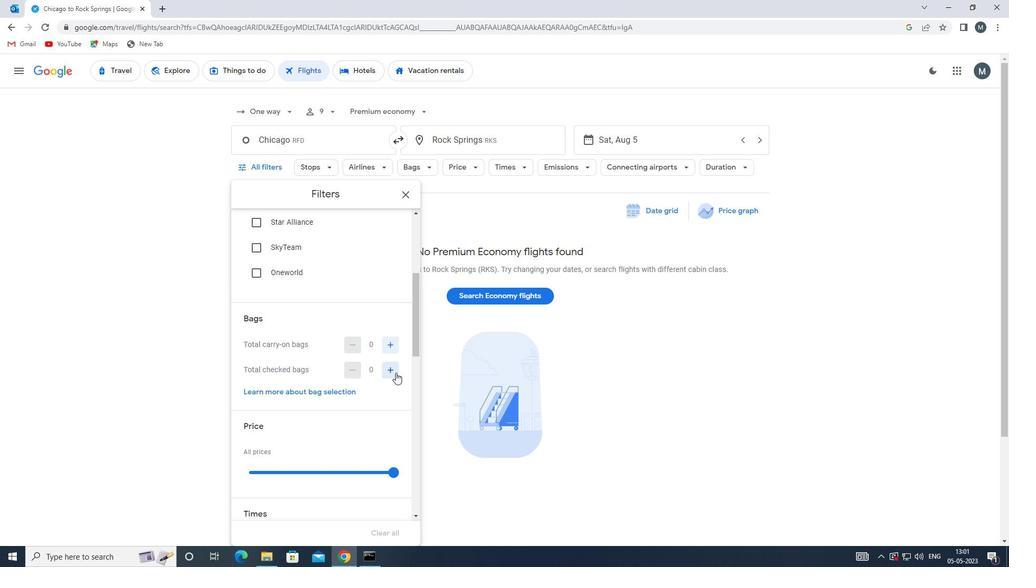 
Action: Mouse pressed left at (394, 371)
Screenshot: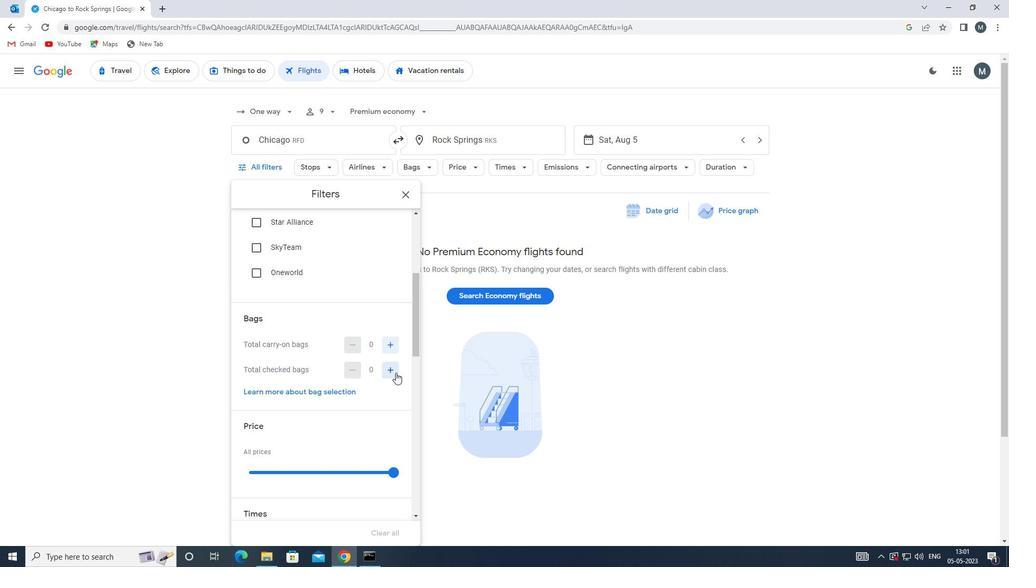 
Action: Mouse moved to (393, 371)
Screenshot: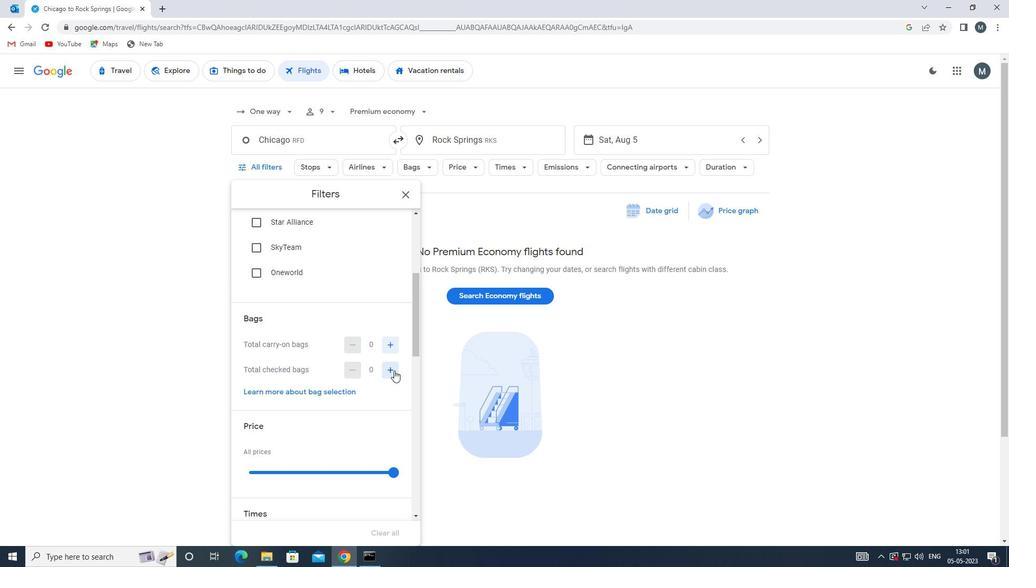 
Action: Mouse pressed left at (393, 371)
Screenshot: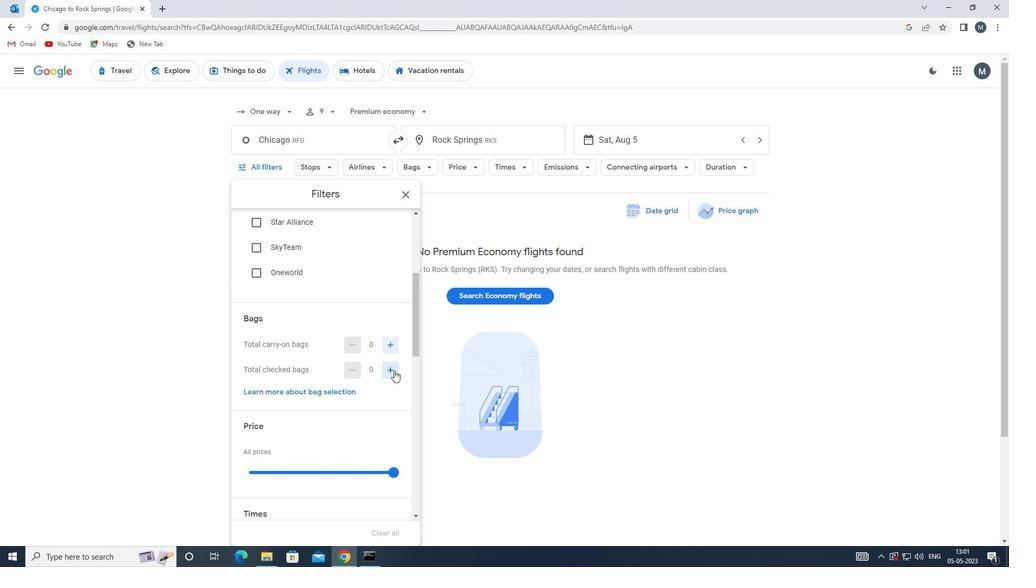 
Action: Mouse pressed left at (393, 371)
Screenshot: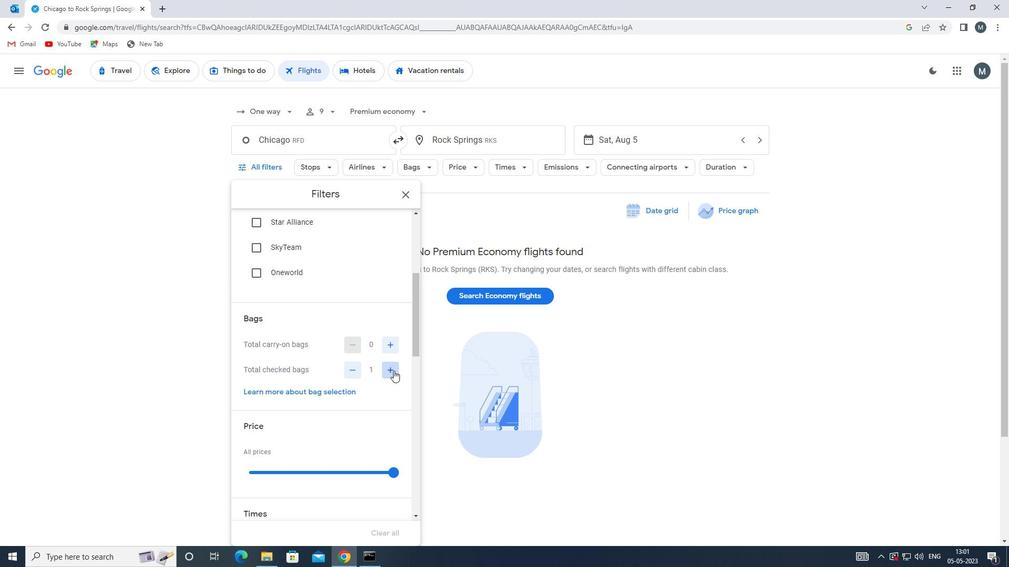 
Action: Mouse pressed left at (393, 371)
Screenshot: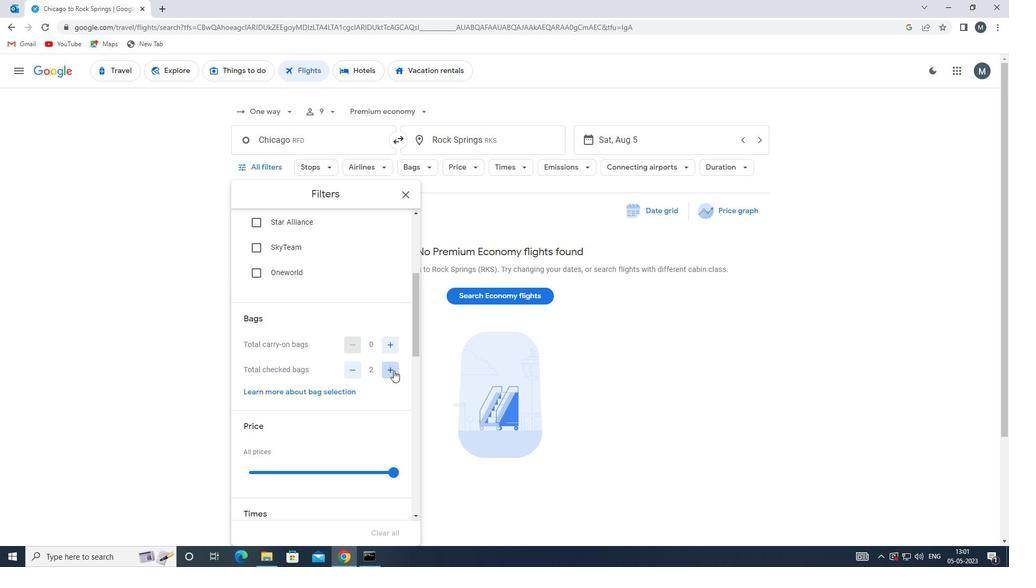 
Action: Mouse pressed left at (393, 371)
Screenshot: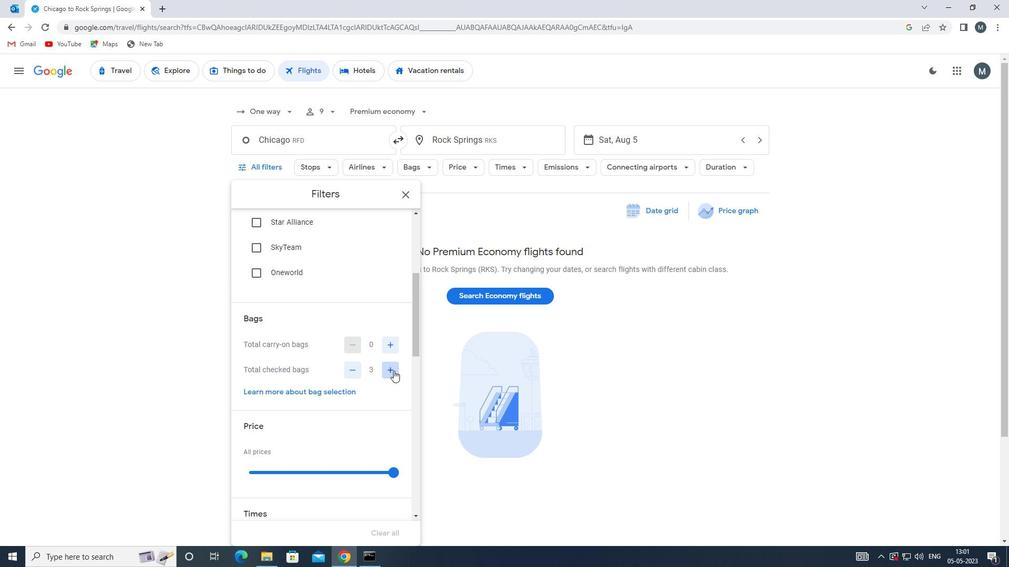 
Action: Mouse pressed left at (393, 371)
Screenshot: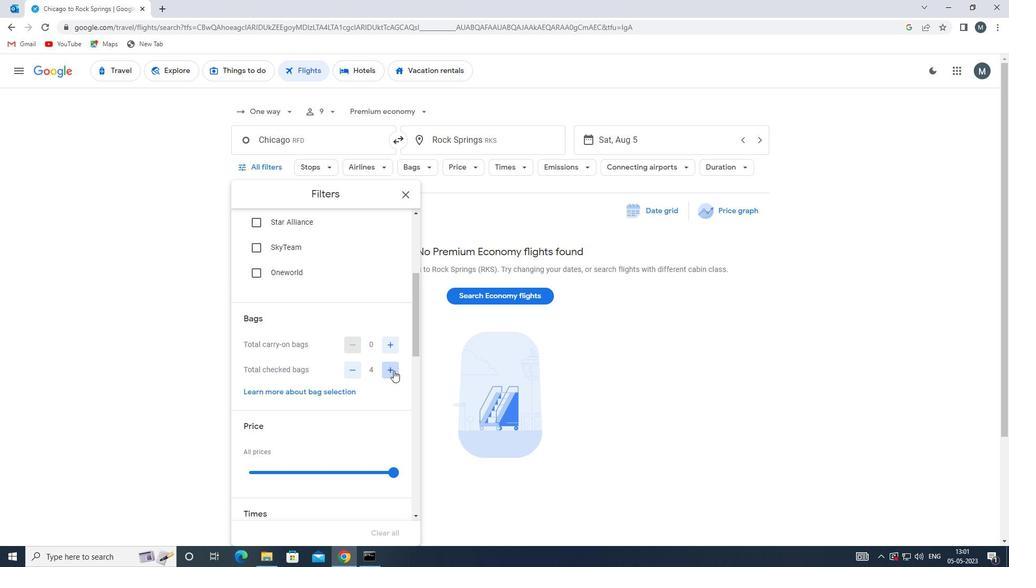 
Action: Mouse pressed left at (393, 371)
Screenshot: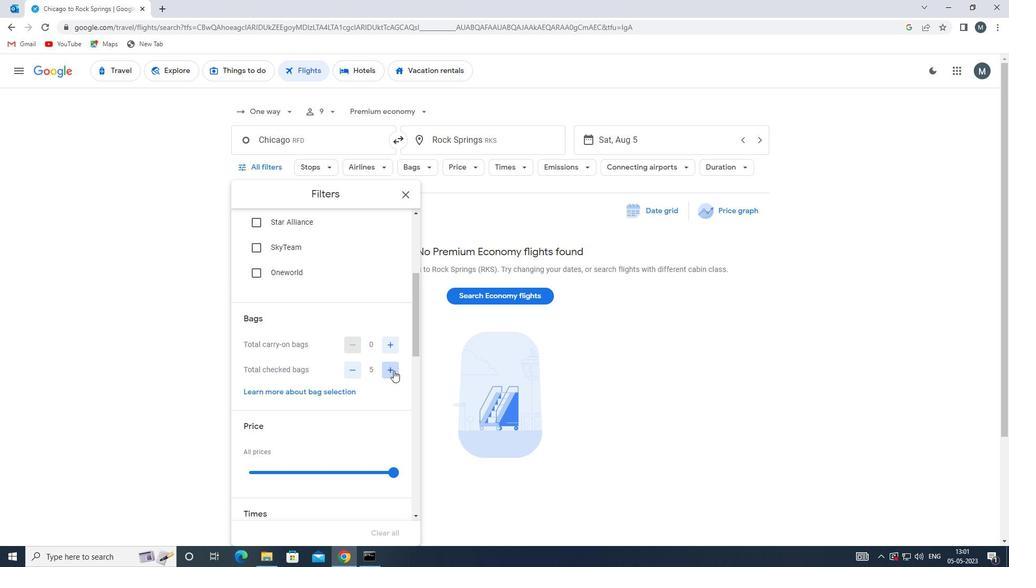 
Action: Mouse moved to (393, 371)
Screenshot: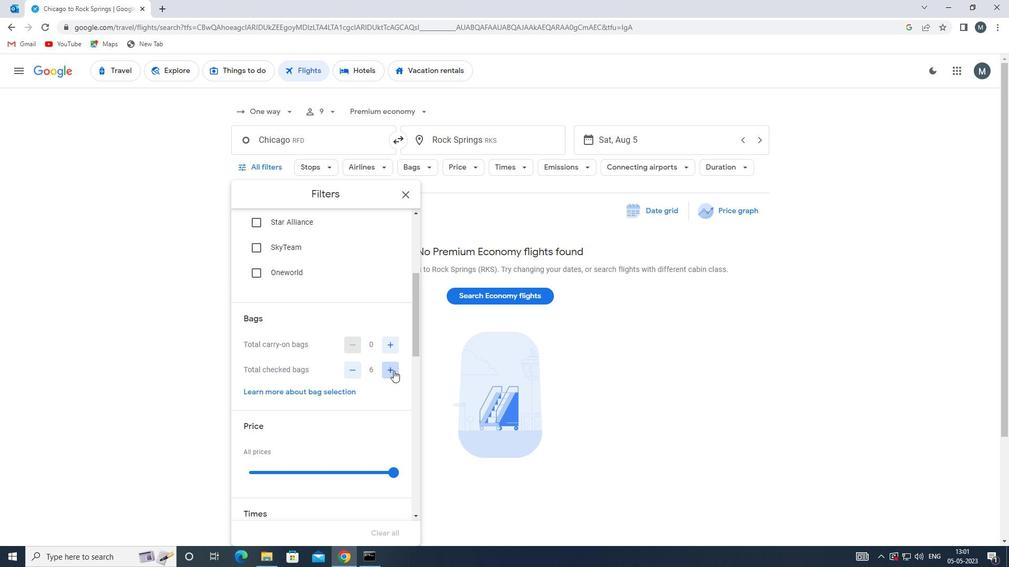 
Action: Mouse pressed left at (393, 371)
Screenshot: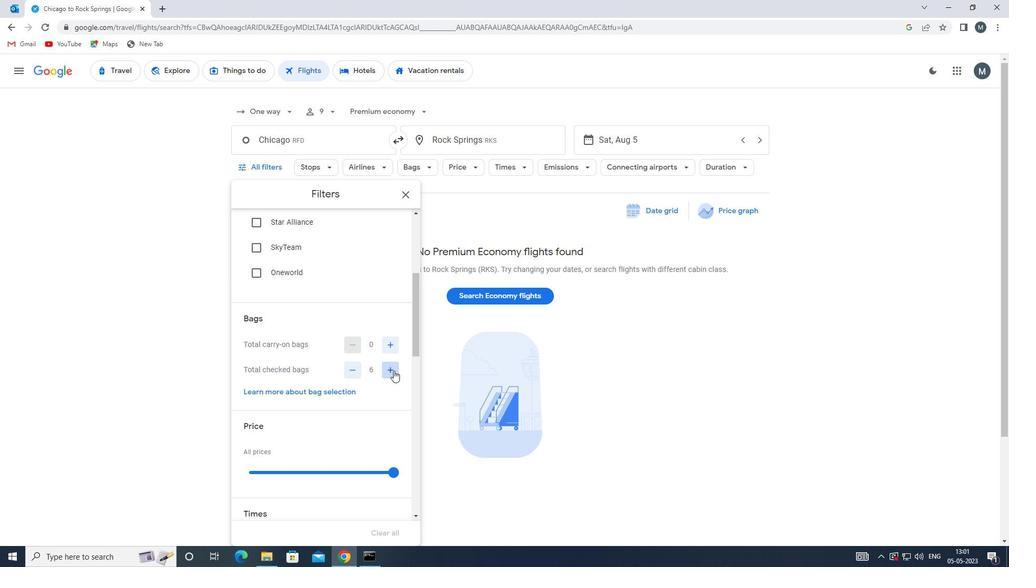 
Action: Mouse pressed left at (393, 371)
Screenshot: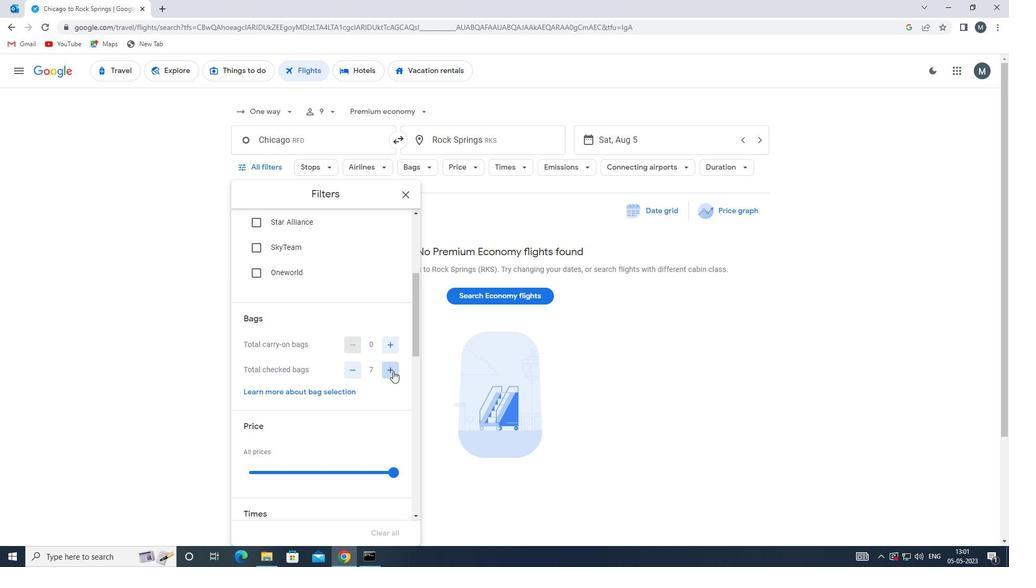 
Action: Mouse moved to (393, 373)
Screenshot: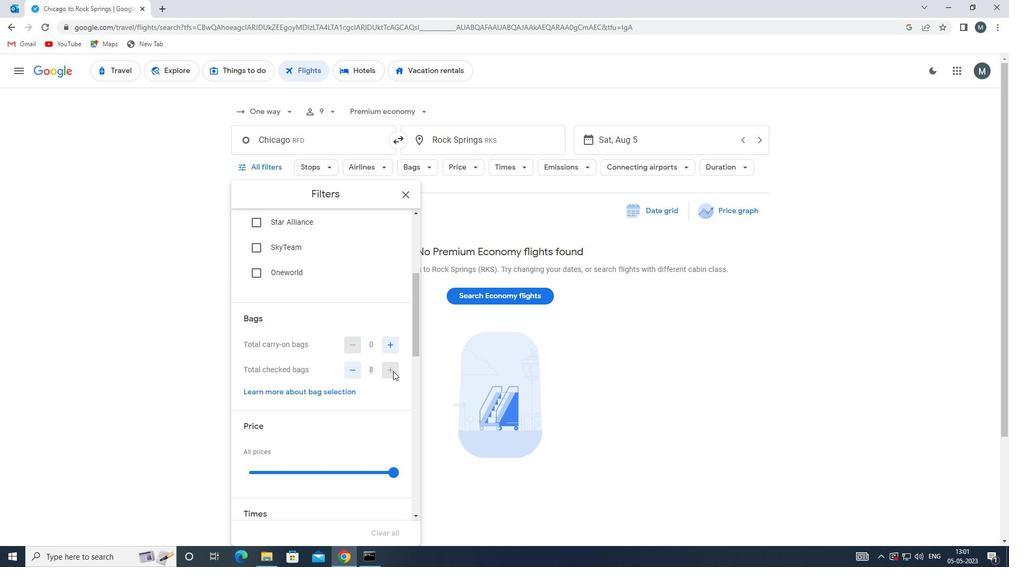 
Action: Mouse pressed left at (393, 373)
Screenshot: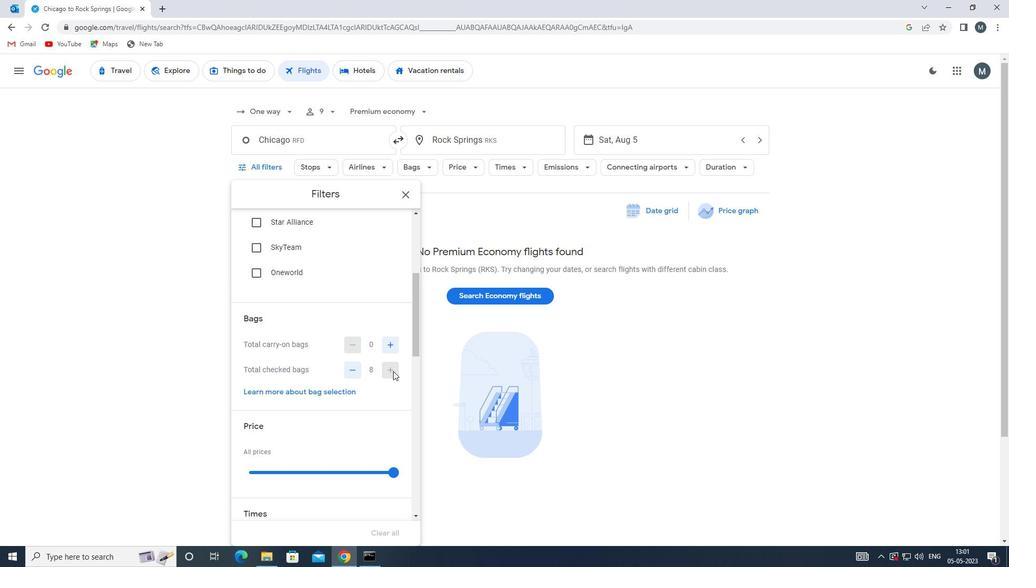 
Action: Mouse moved to (330, 364)
Screenshot: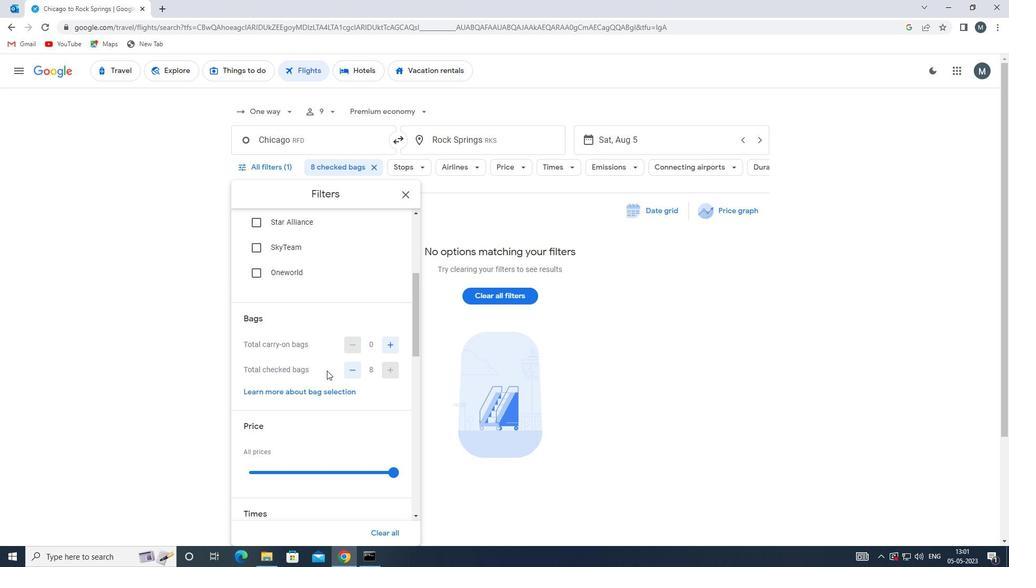 
Action: Mouse scrolled (330, 363) with delta (0, 0)
Screenshot: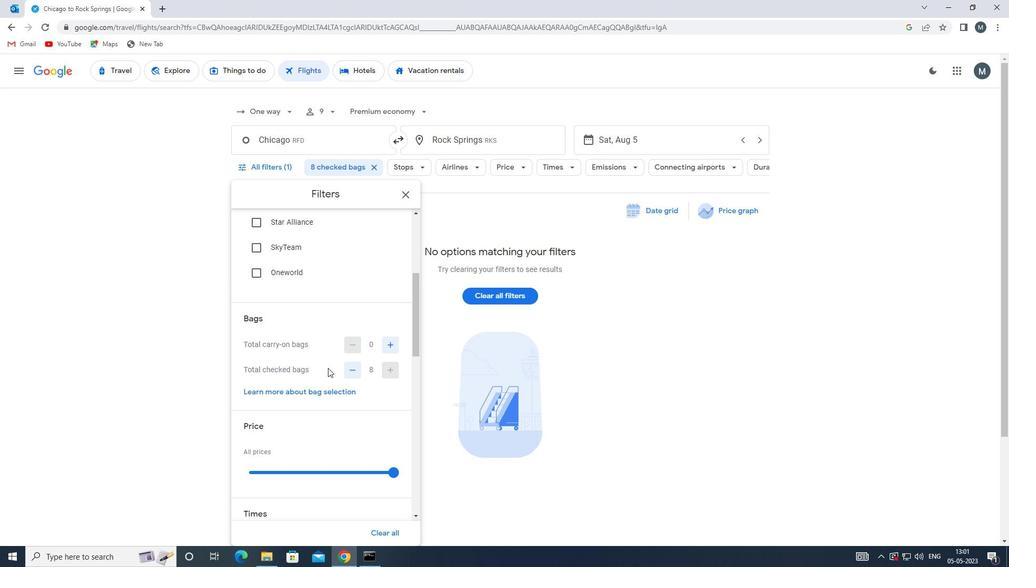 
Action: Mouse scrolled (330, 363) with delta (0, 0)
Screenshot: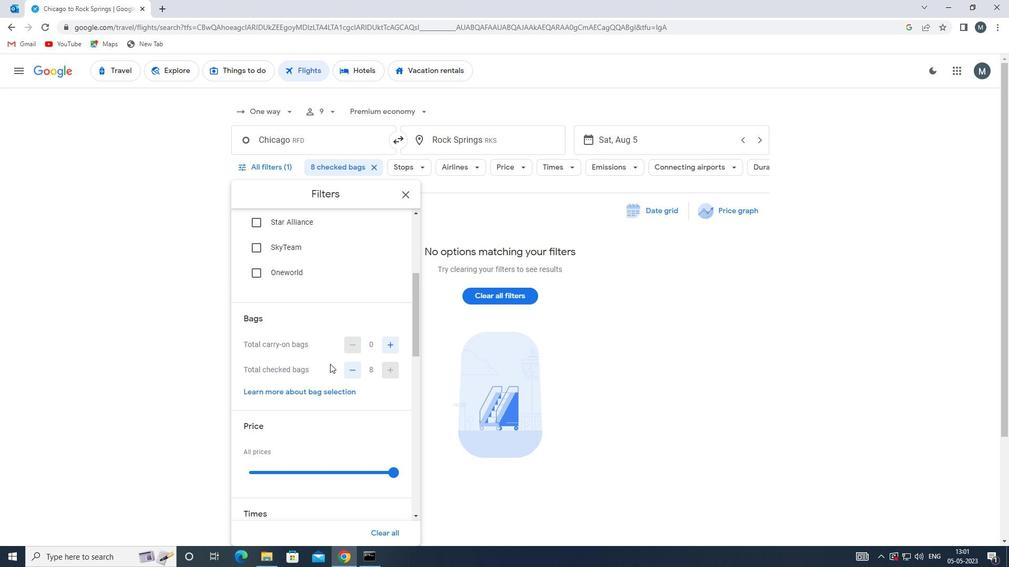 
Action: Mouse scrolled (330, 364) with delta (0, 0)
Screenshot: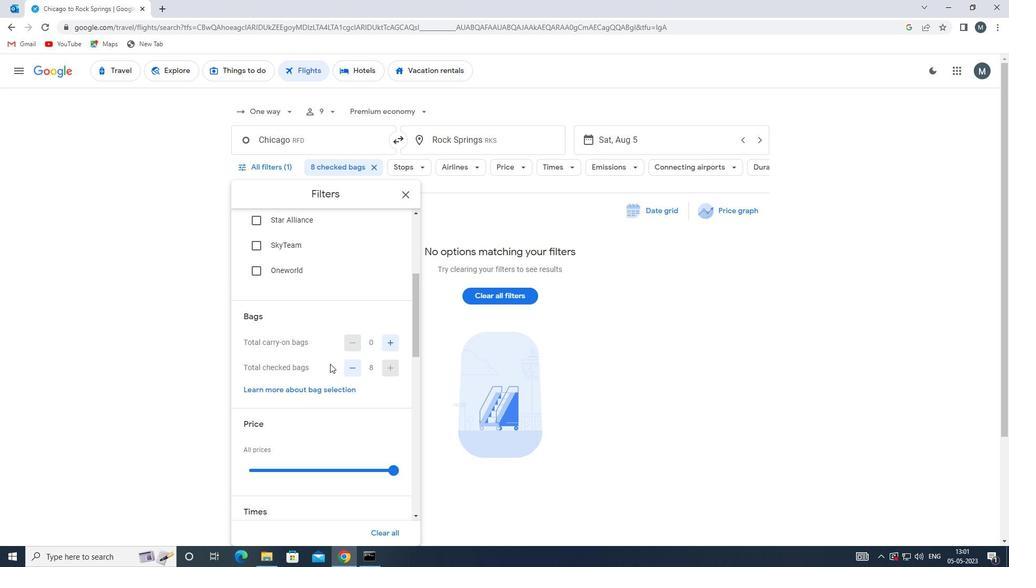 
Action: Mouse moved to (311, 401)
Screenshot: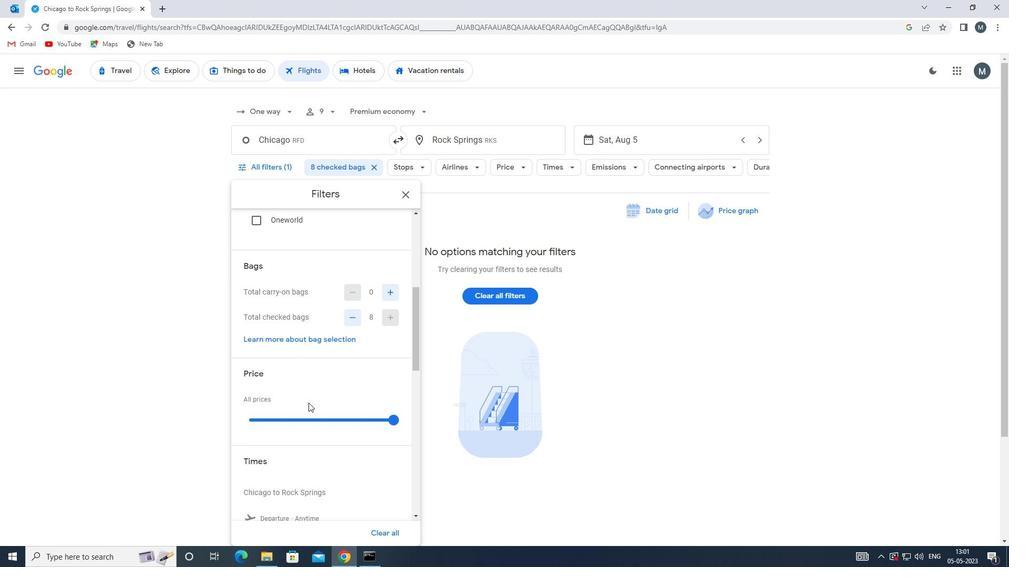 
Action: Mouse scrolled (311, 400) with delta (0, 0)
Screenshot: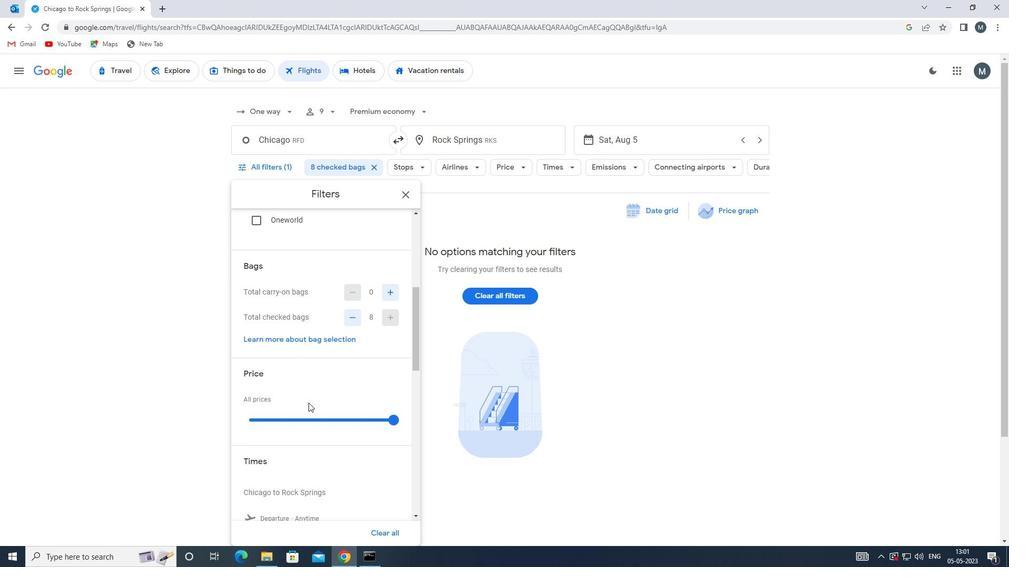 
Action: Mouse moved to (321, 369)
Screenshot: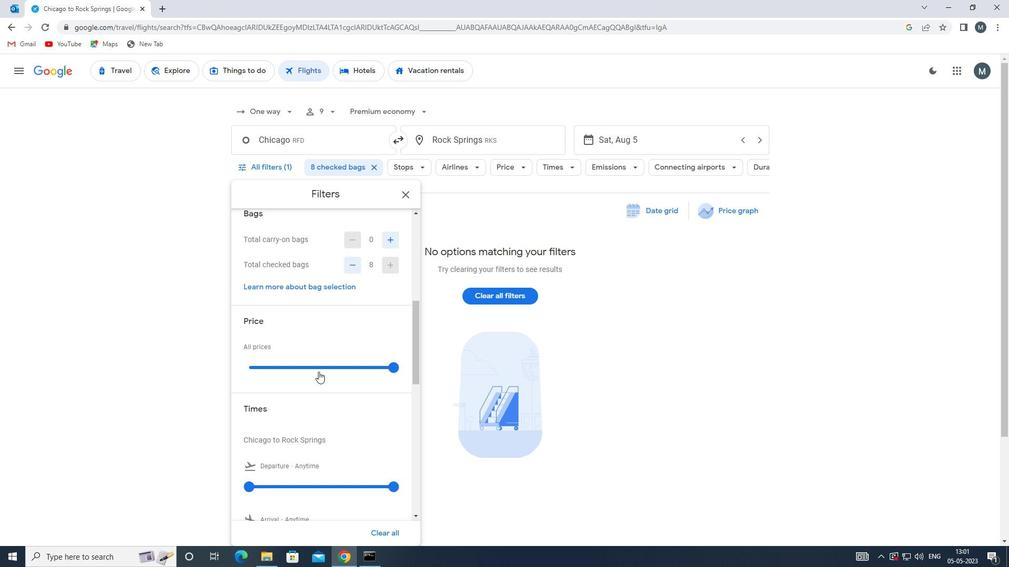 
Action: Mouse pressed left at (321, 369)
Screenshot: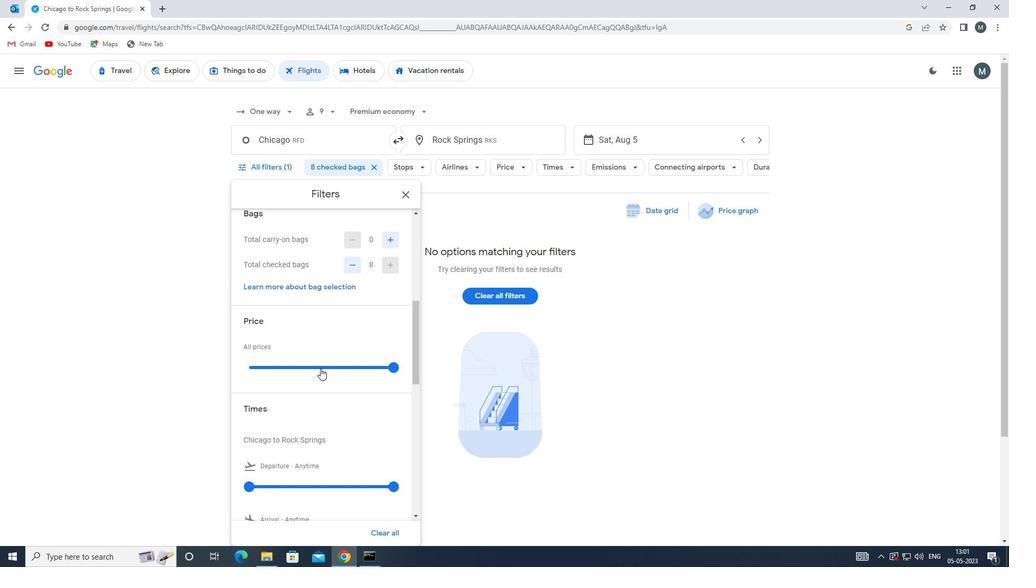 
Action: Mouse moved to (321, 369)
Screenshot: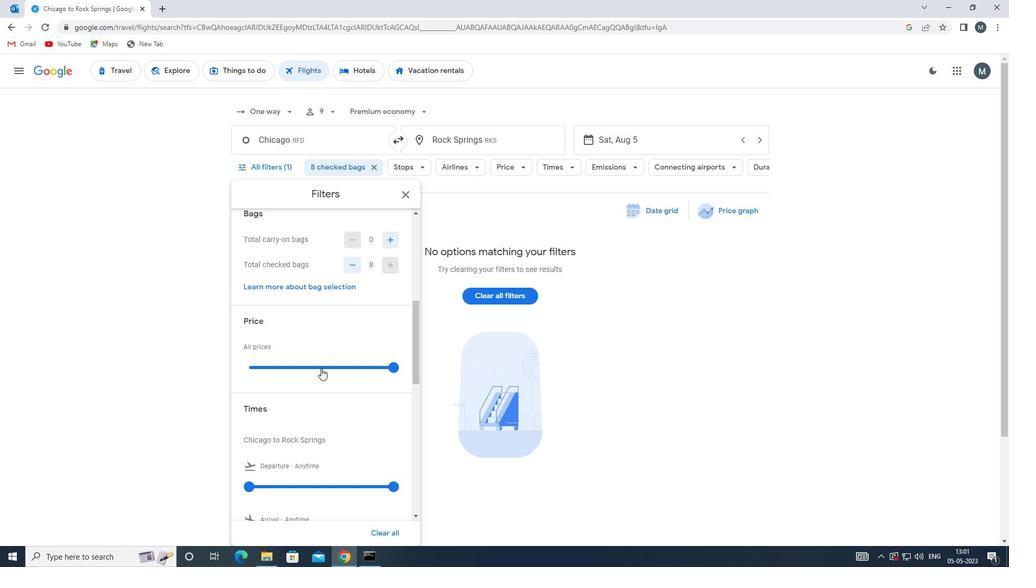 
Action: Mouse pressed left at (321, 369)
Screenshot: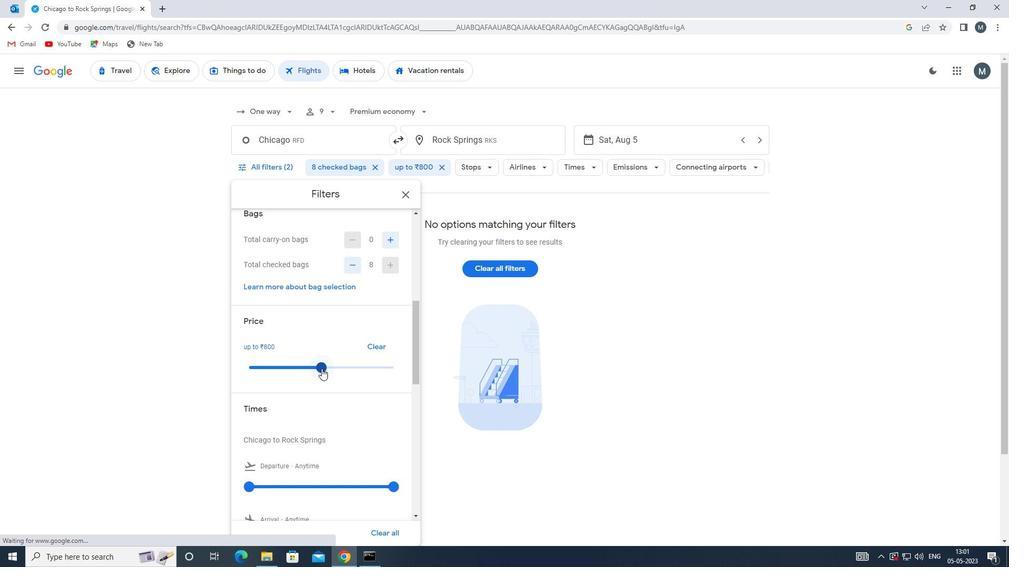 
Action: Mouse moved to (283, 361)
Screenshot: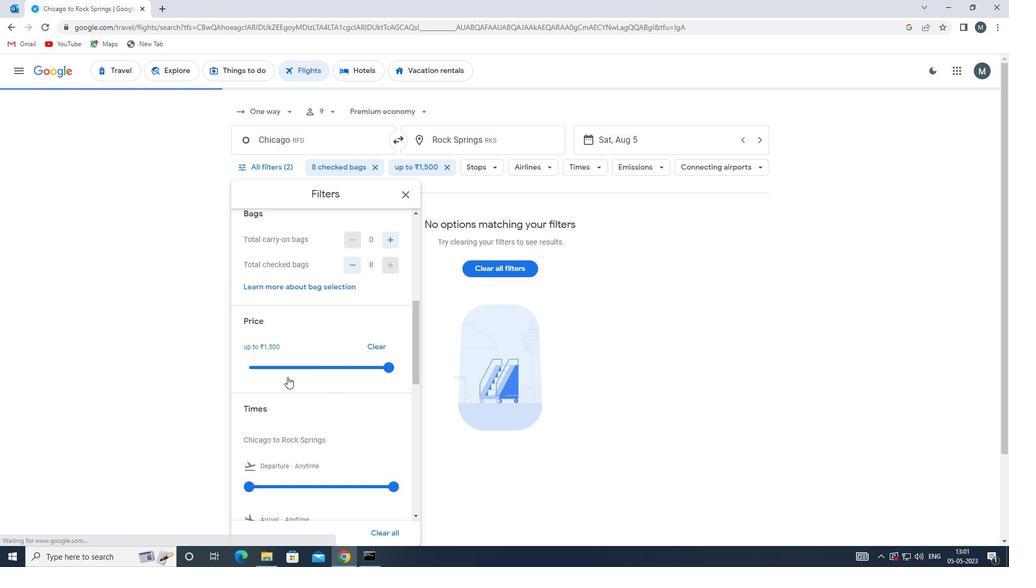 
Action: Mouse scrolled (283, 360) with delta (0, 0)
Screenshot: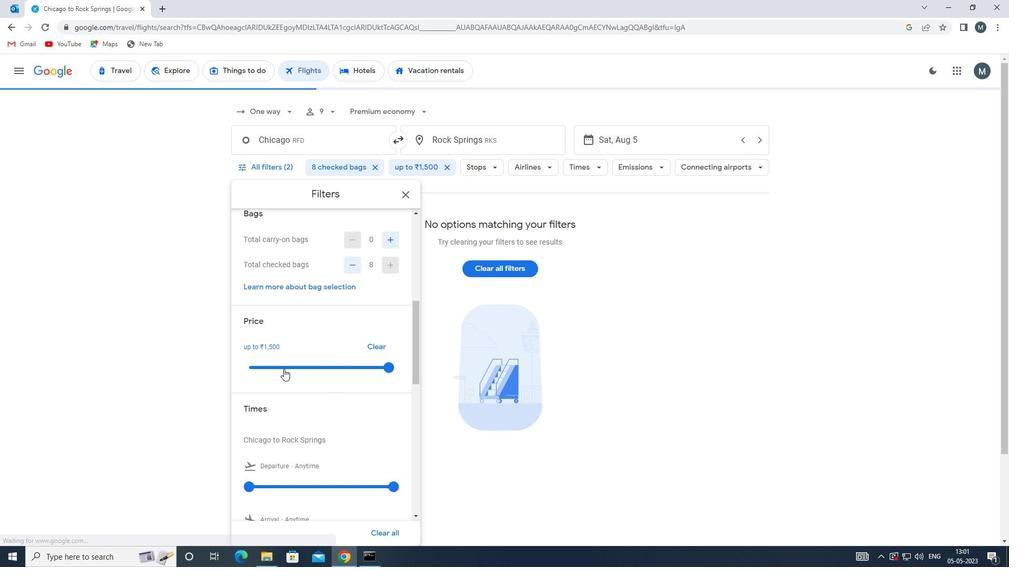 
Action: Mouse scrolled (283, 360) with delta (0, 0)
Screenshot: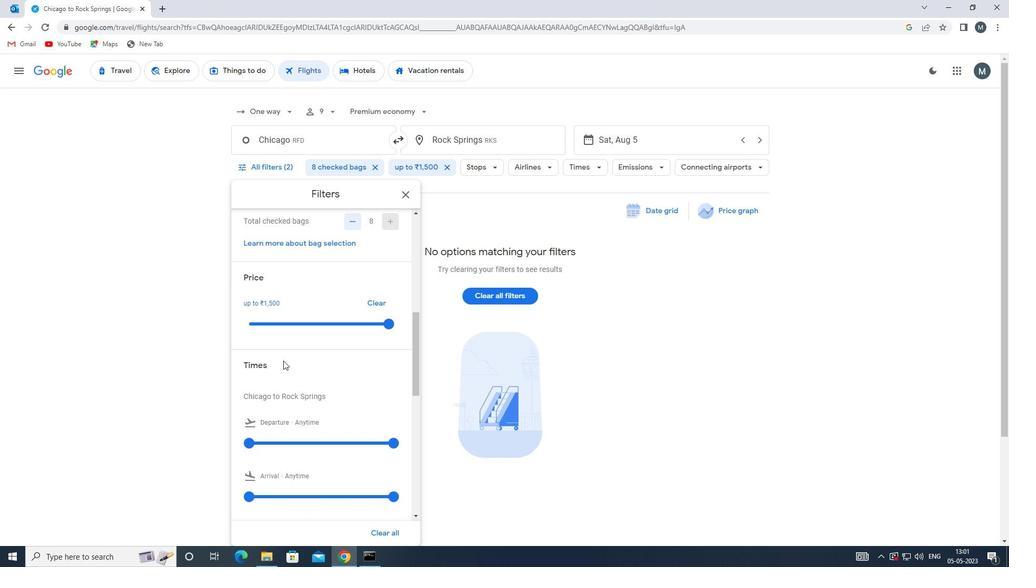 
Action: Mouse moved to (253, 380)
Screenshot: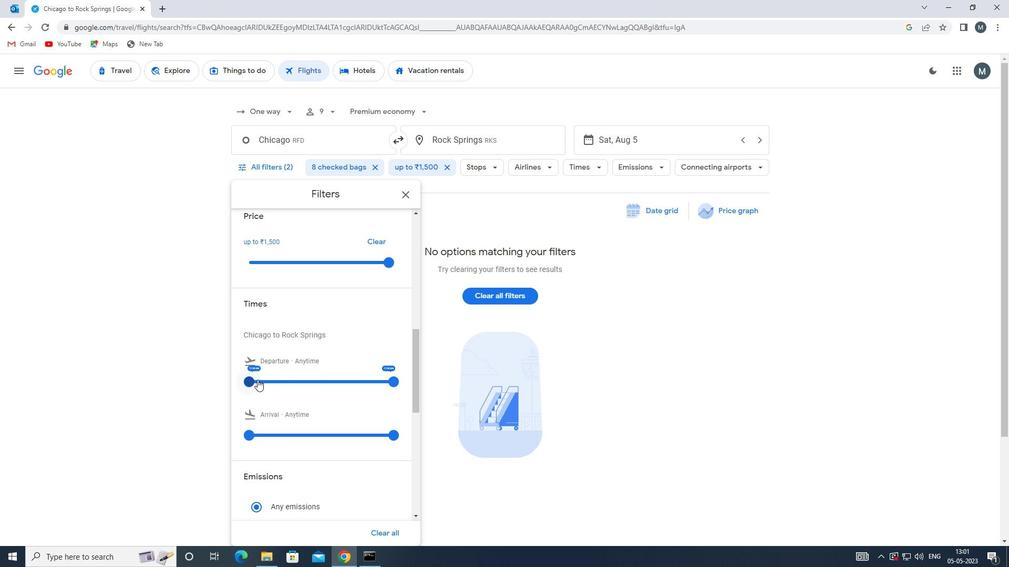 
Action: Mouse pressed left at (253, 380)
Screenshot: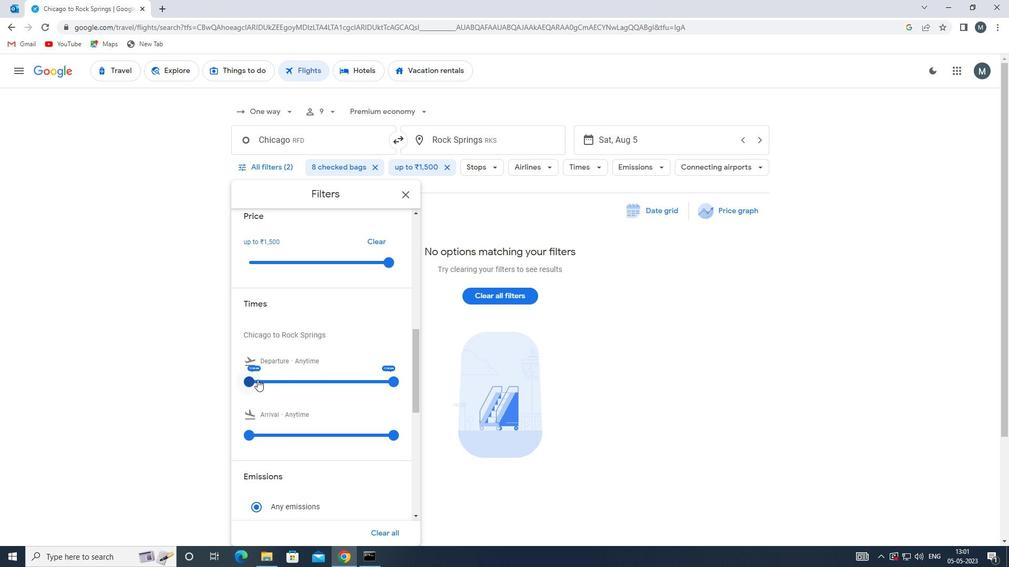 
Action: Mouse moved to (393, 380)
Screenshot: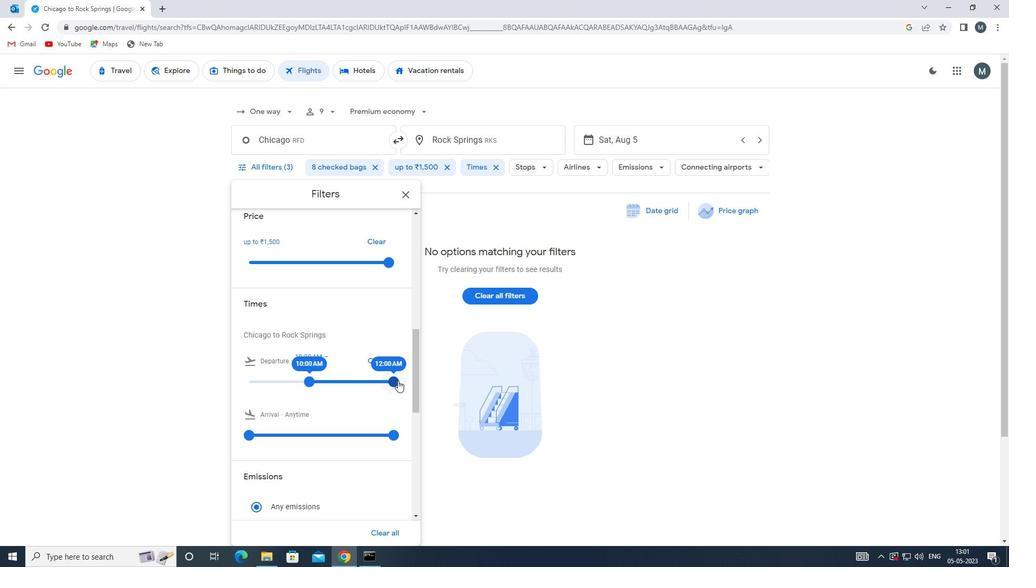 
Action: Mouse pressed left at (393, 380)
Screenshot: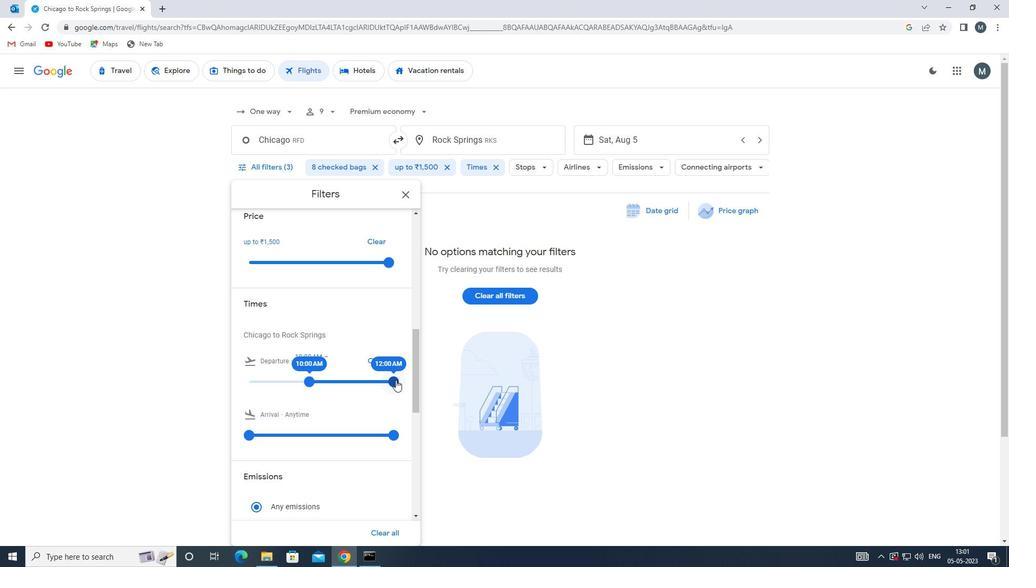 
Action: Mouse moved to (310, 376)
Screenshot: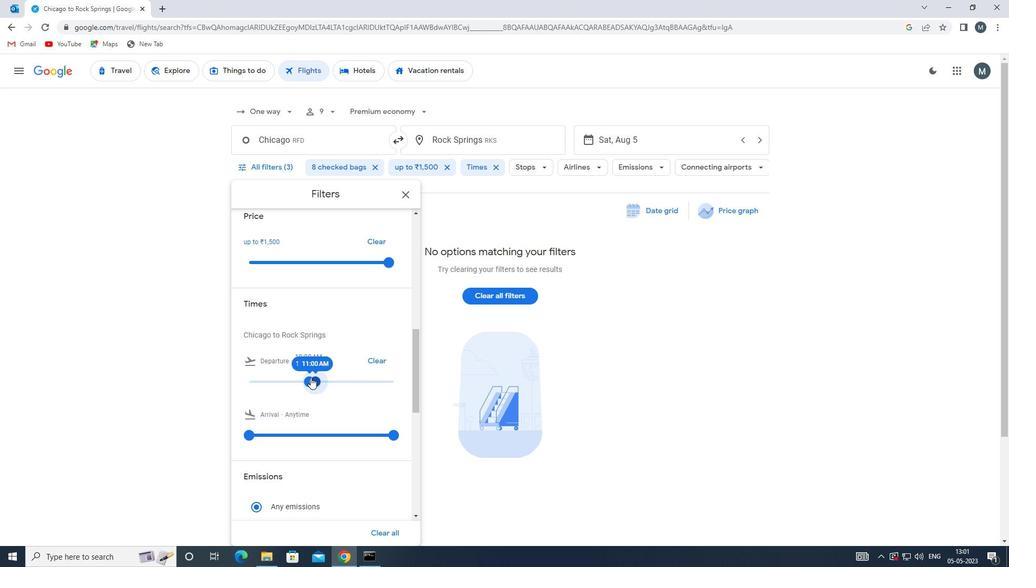 
Action: Mouse scrolled (310, 376) with delta (0, 0)
Screenshot: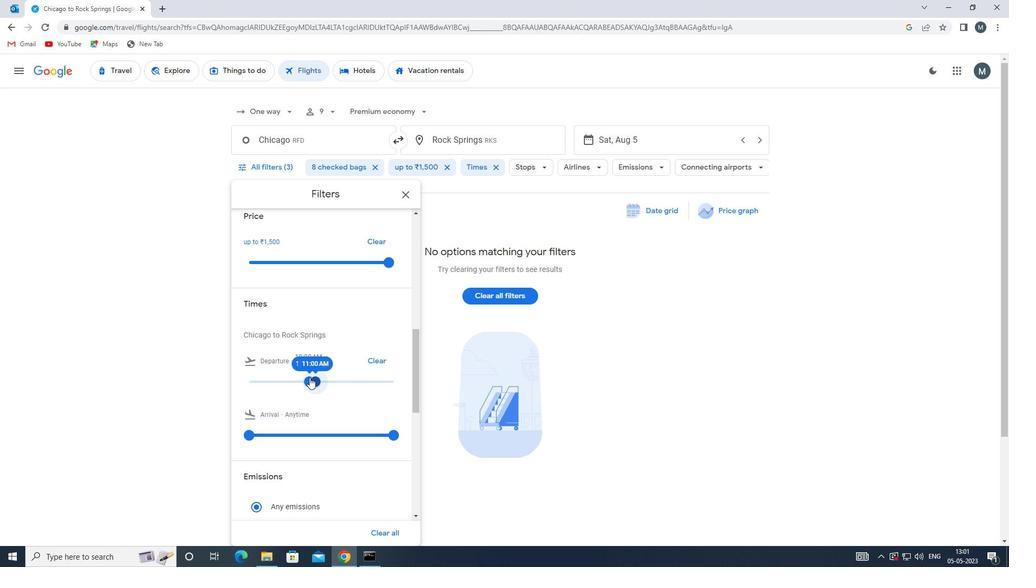 
Action: Mouse moved to (405, 195)
Screenshot: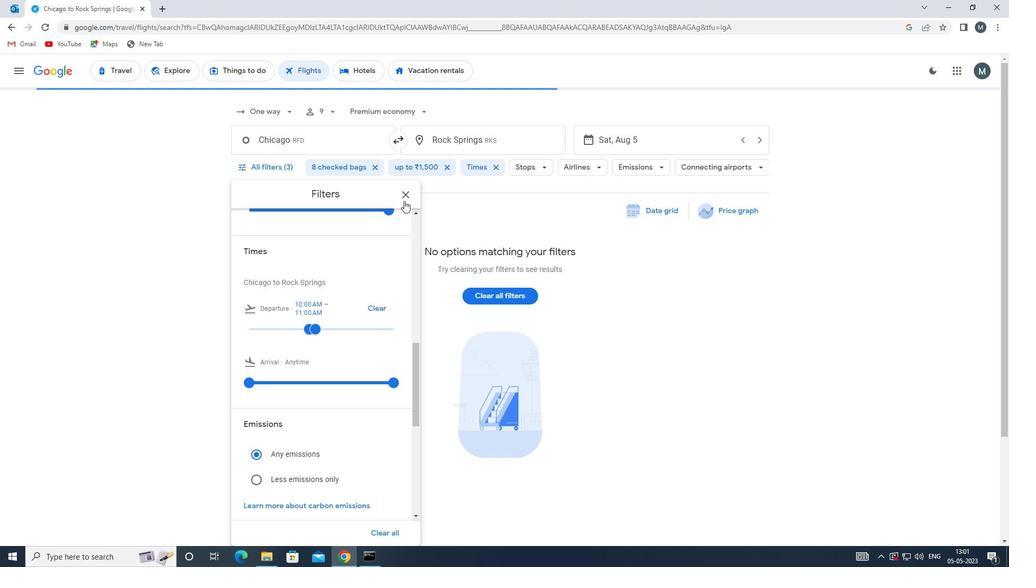 
Action: Mouse pressed left at (405, 195)
Screenshot: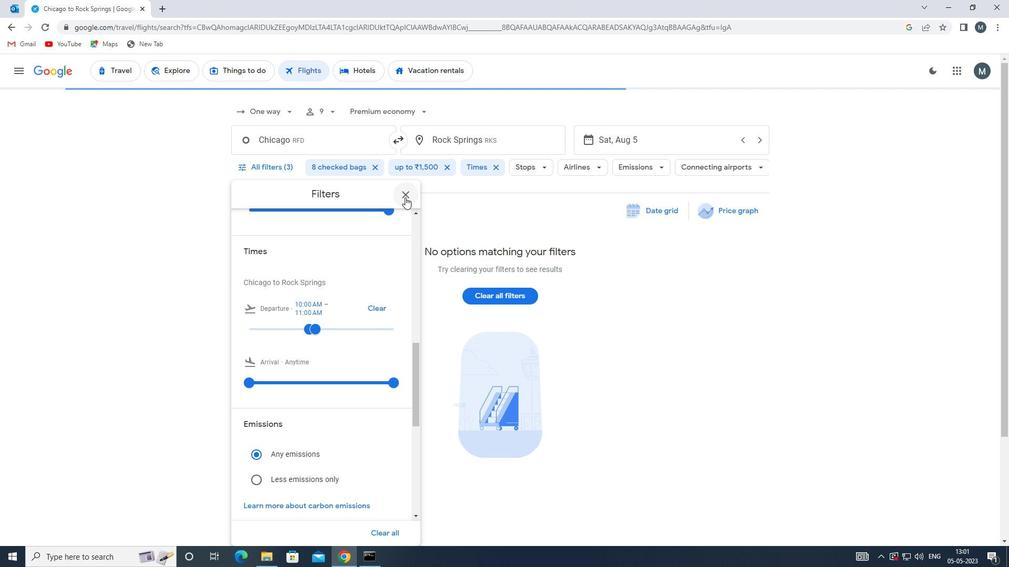 
Action: Mouse moved to (405, 196)
Screenshot: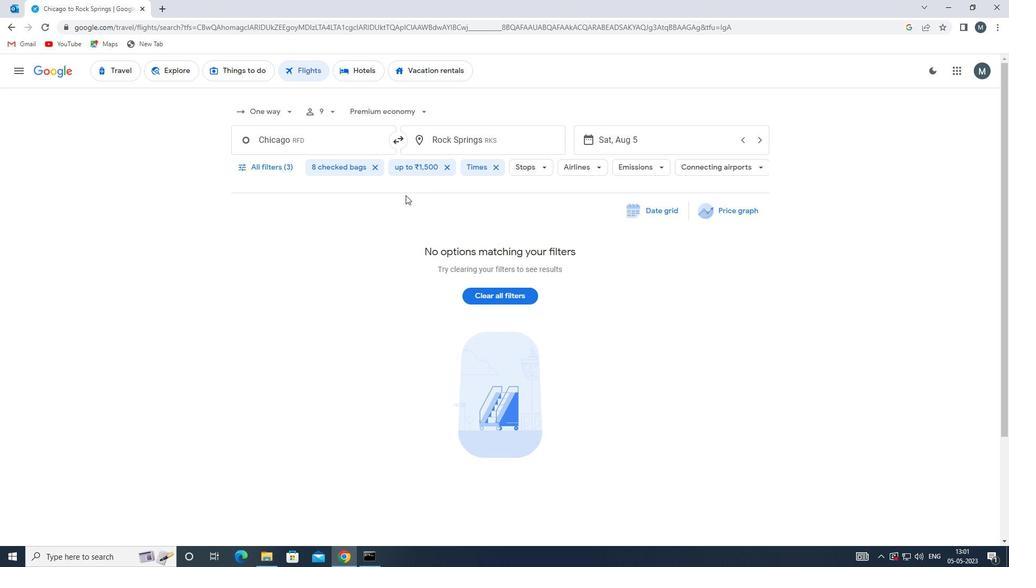 
